 Task: Open Card Employee Turn in Board Employee Benefits Optimization to Workspace Application Development and add a team member Softage.3@softage.net, a label Blue, a checklist Grassroots Organizing, an attachment from your computer, a color Blue and finally, add a card description 'Plan and execute company team-building conference with guest speakers' and a comment 'Given the potential risks associated with this task, let us ensure that we have a solid risk management plan in place.'. Add a start date 'Jan 07, 1900' with a due date 'Jan 14, 1900'
Action: Mouse moved to (30, 294)
Screenshot: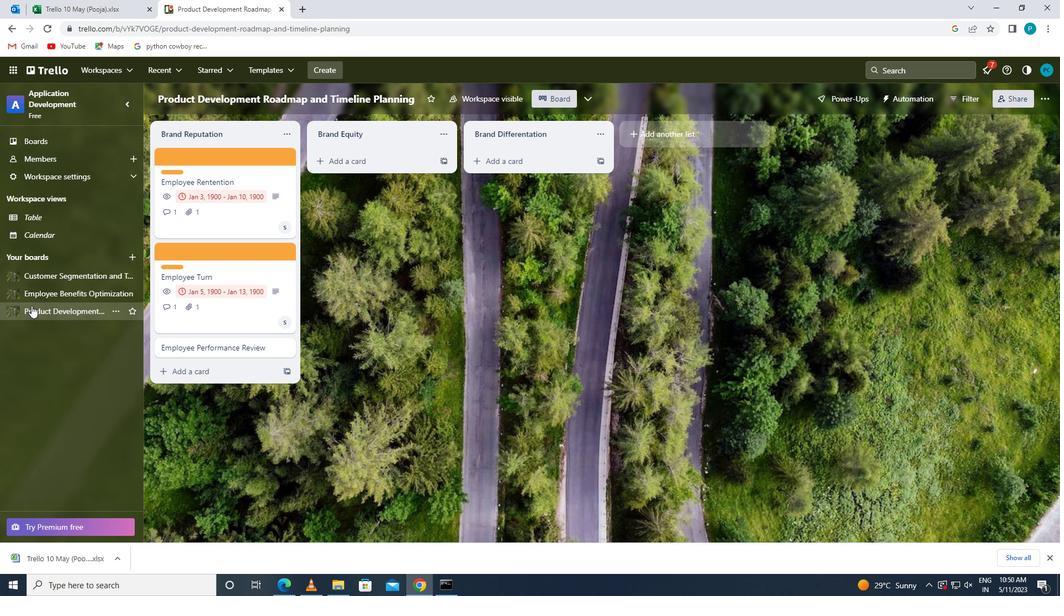 
Action: Mouse pressed left at (30, 294)
Screenshot: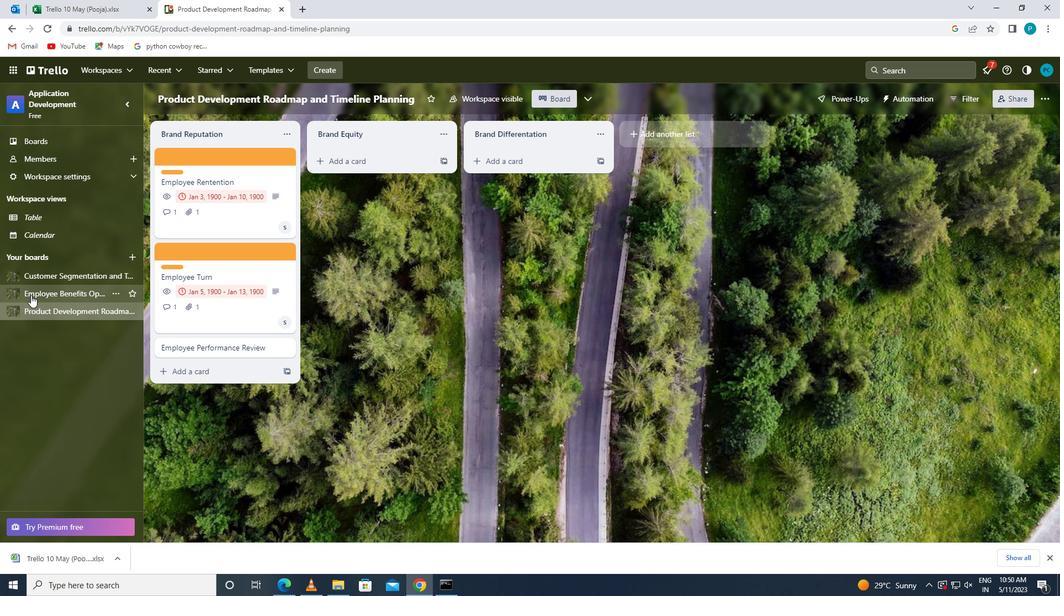 
Action: Mouse moved to (230, 346)
Screenshot: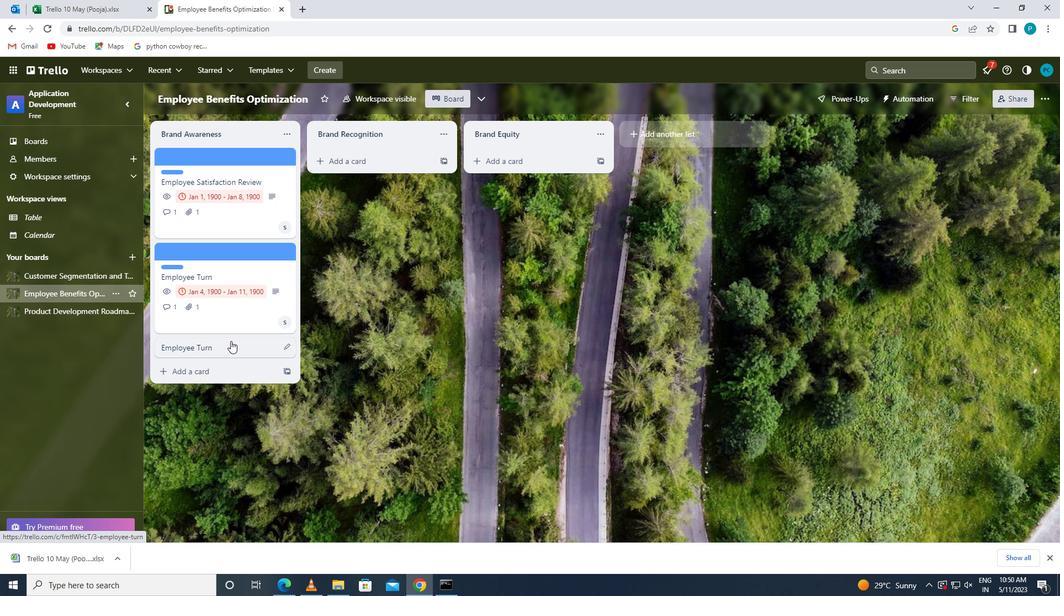 
Action: Mouse pressed left at (230, 346)
Screenshot: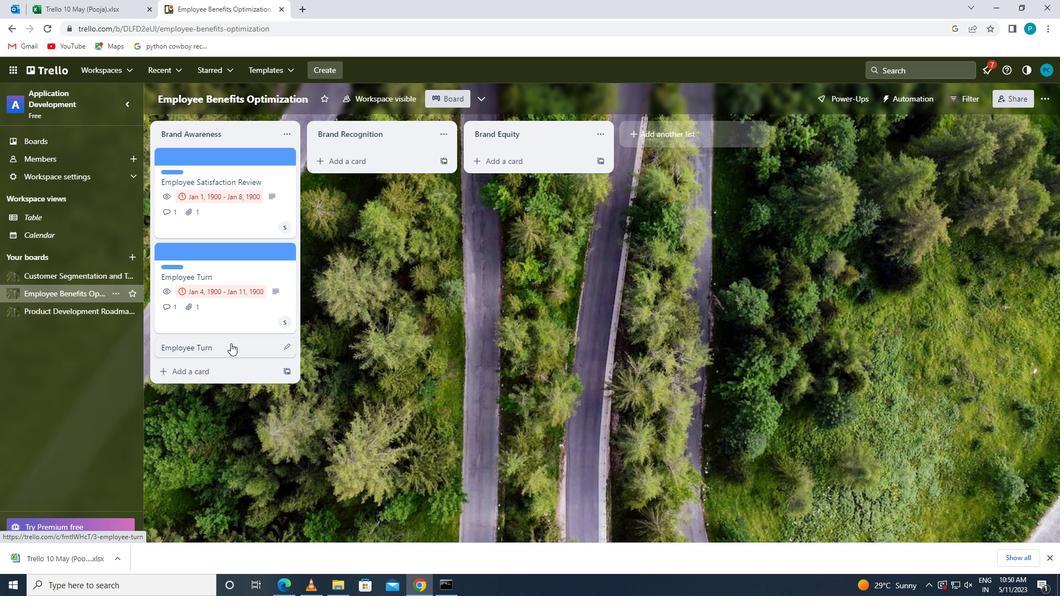 
Action: Mouse moved to (657, 191)
Screenshot: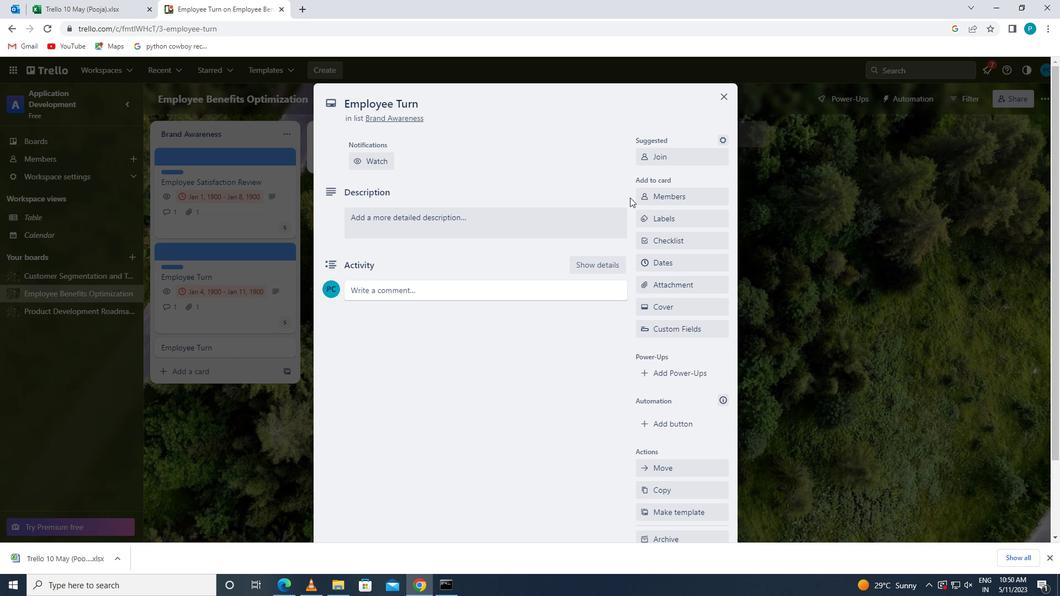 
Action: Mouse pressed left at (657, 191)
Screenshot: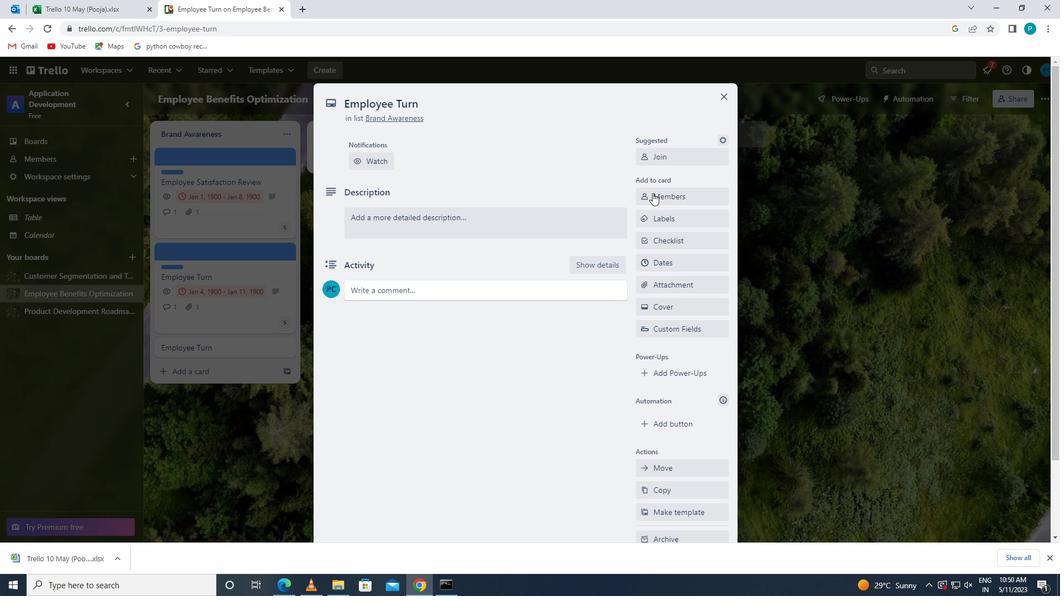
Action: Mouse moved to (653, 222)
Screenshot: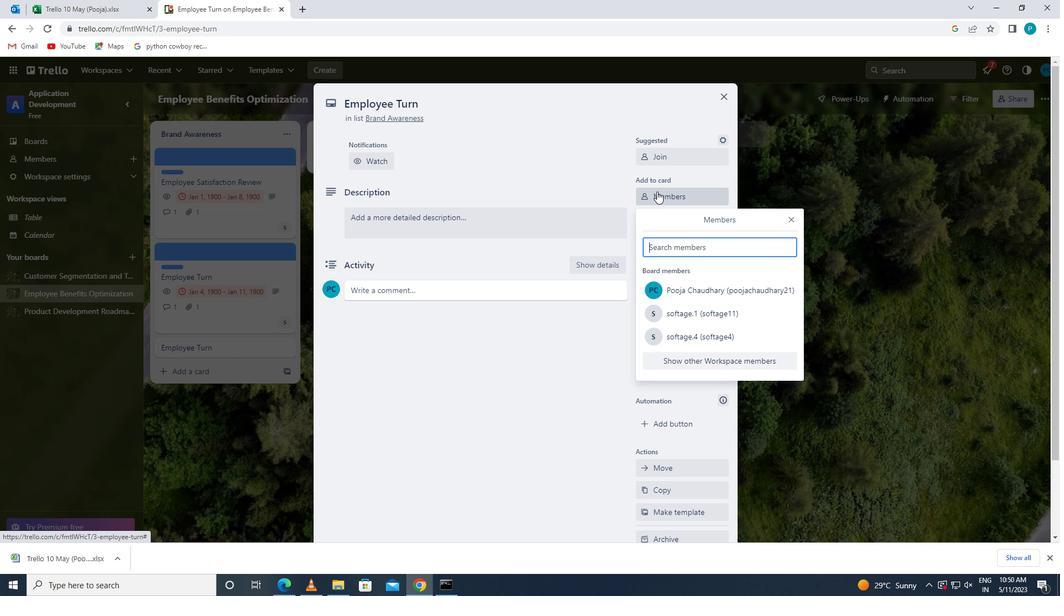 
Action: Key pressed <Key.caps_lock>s<Key.caps_lock>
Screenshot: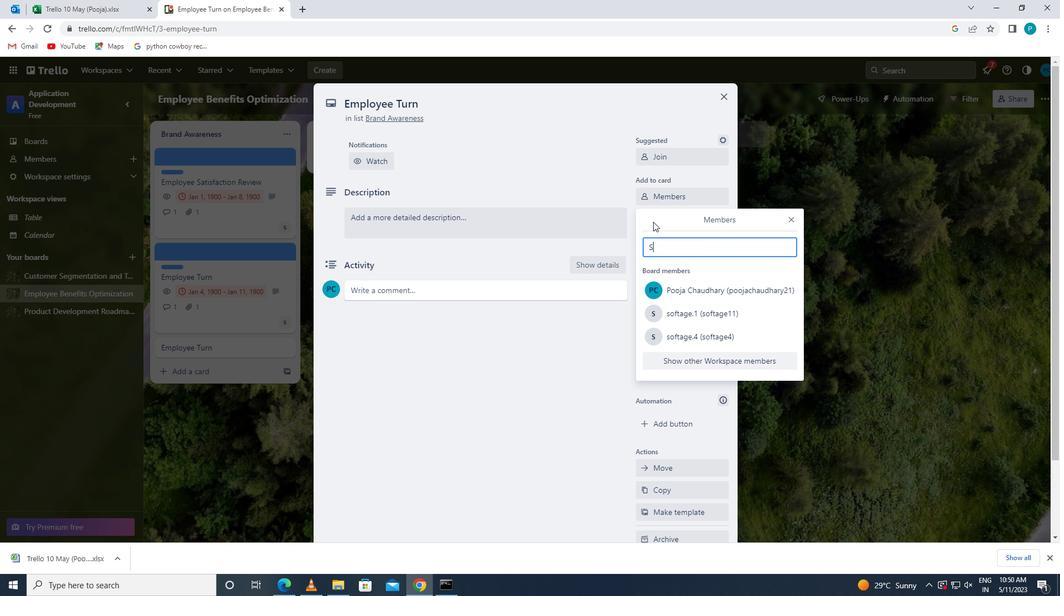 
Action: Mouse moved to (705, 383)
Screenshot: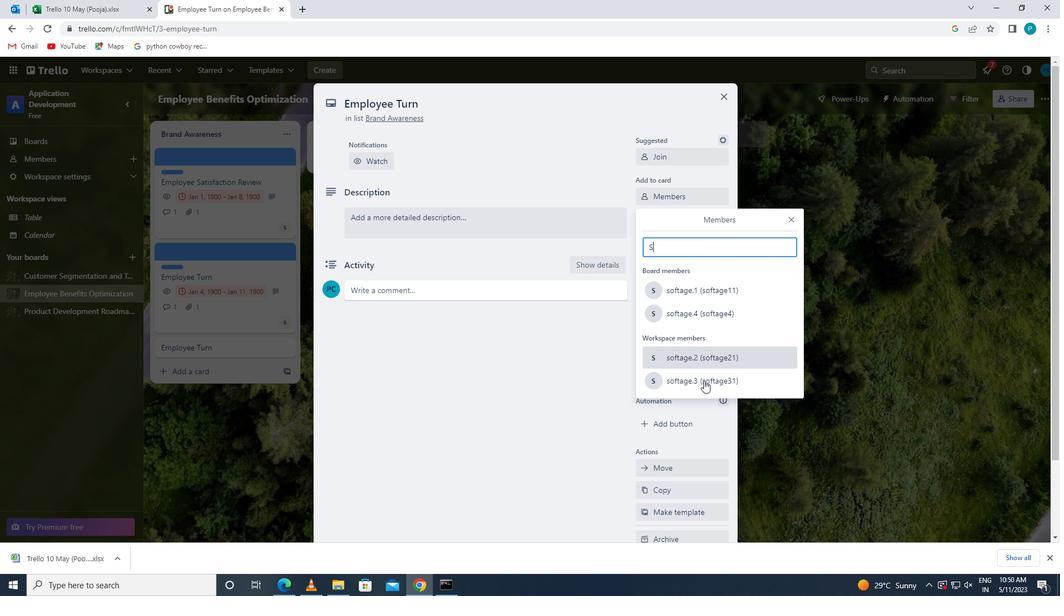 
Action: Mouse pressed left at (705, 383)
Screenshot: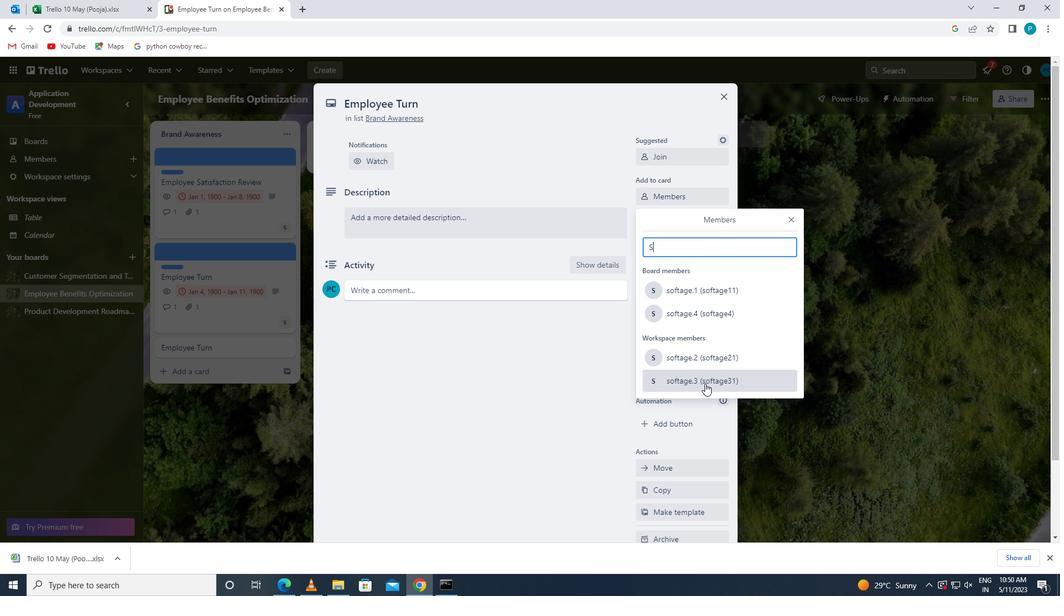 
Action: Mouse moved to (788, 218)
Screenshot: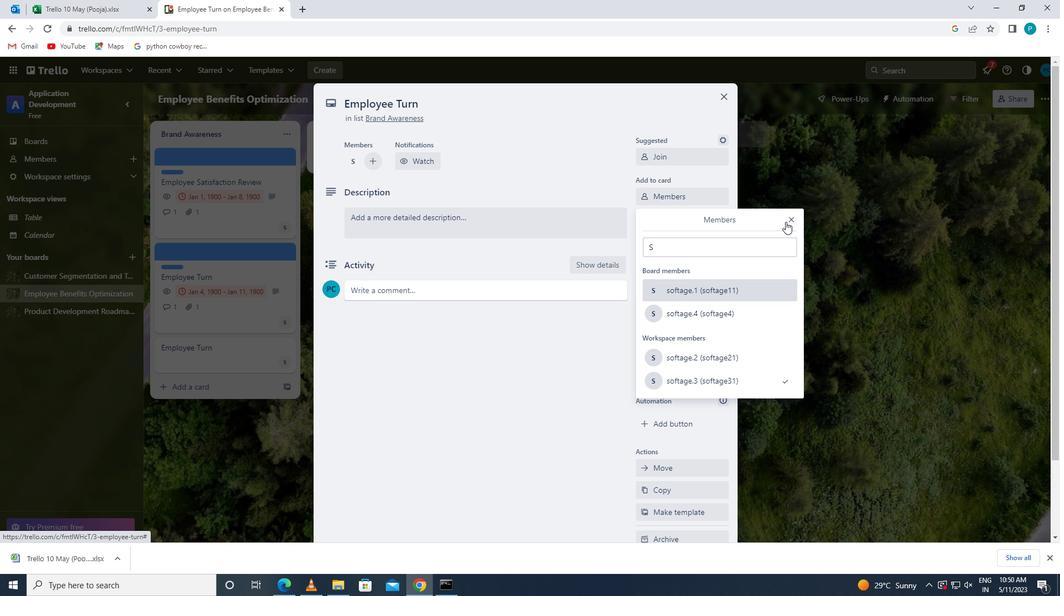 
Action: Mouse pressed left at (788, 218)
Screenshot: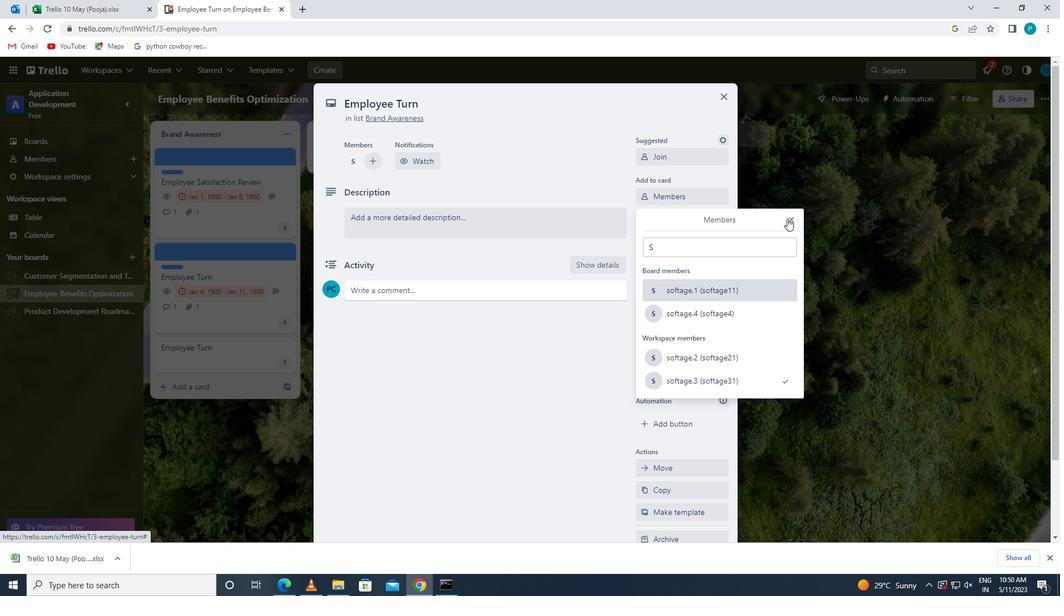 
Action: Mouse moved to (716, 217)
Screenshot: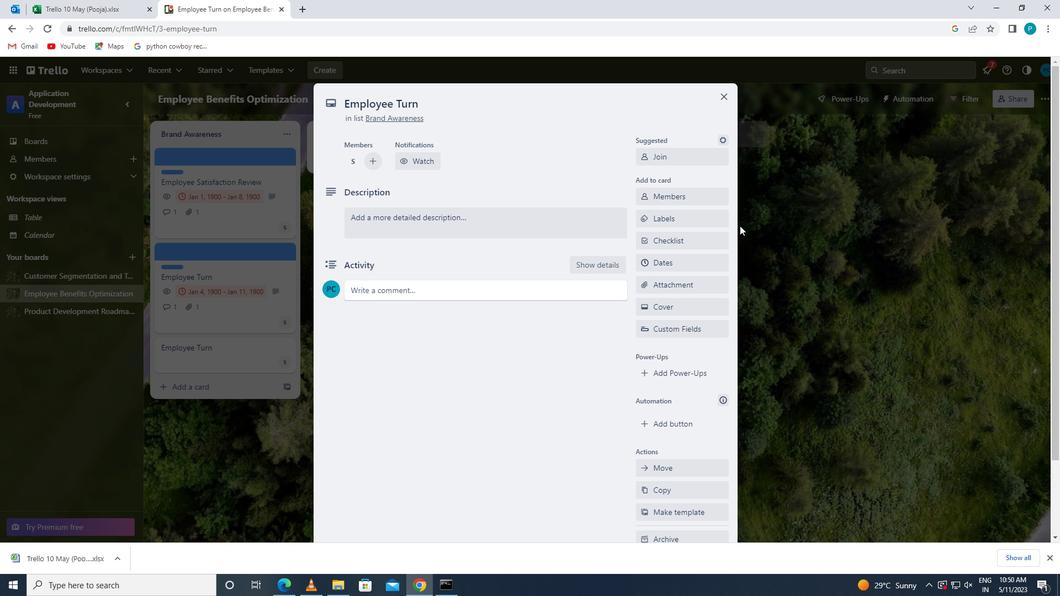 
Action: Mouse pressed left at (716, 217)
Screenshot: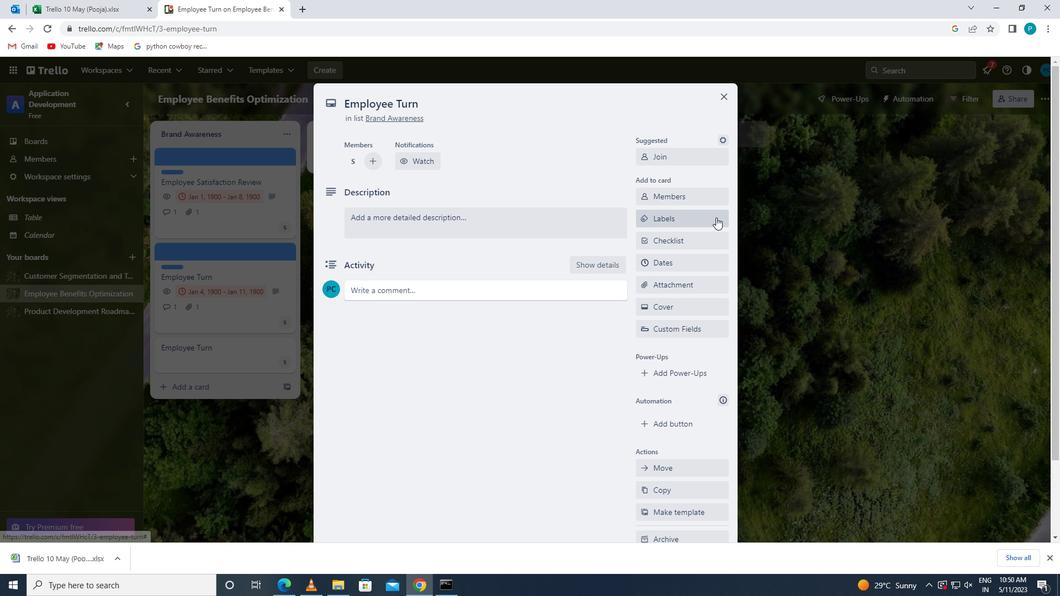 
Action: Mouse moved to (730, 433)
Screenshot: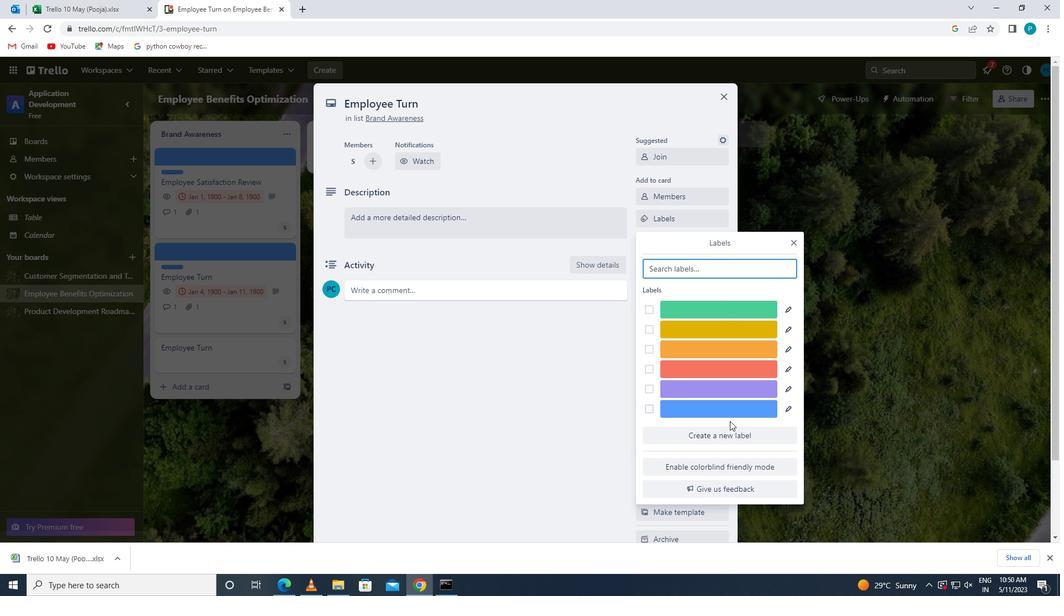 
Action: Mouse pressed left at (730, 433)
Screenshot: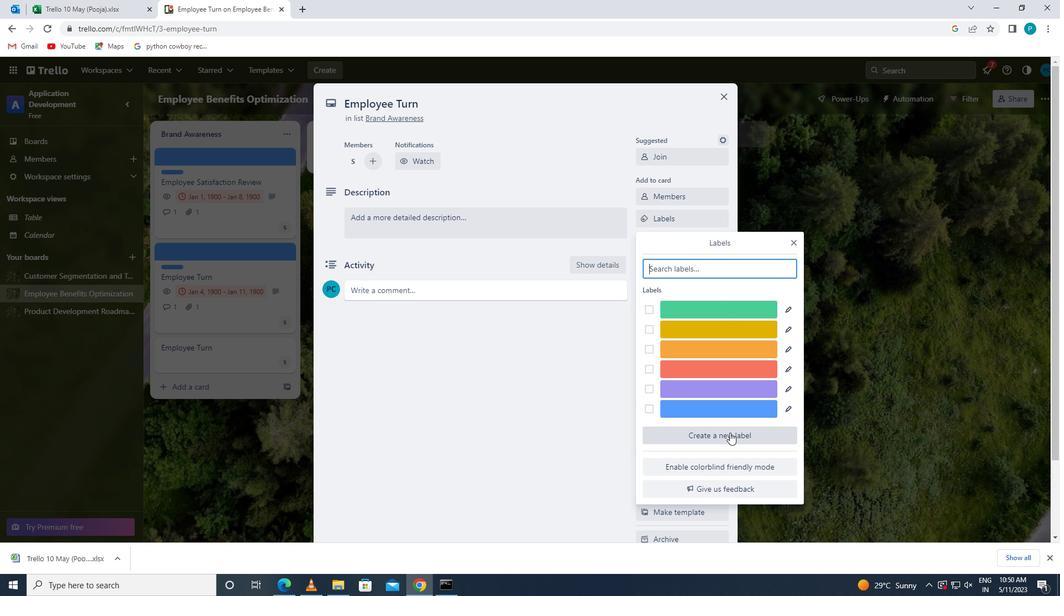 
Action: Mouse moved to (658, 313)
Screenshot: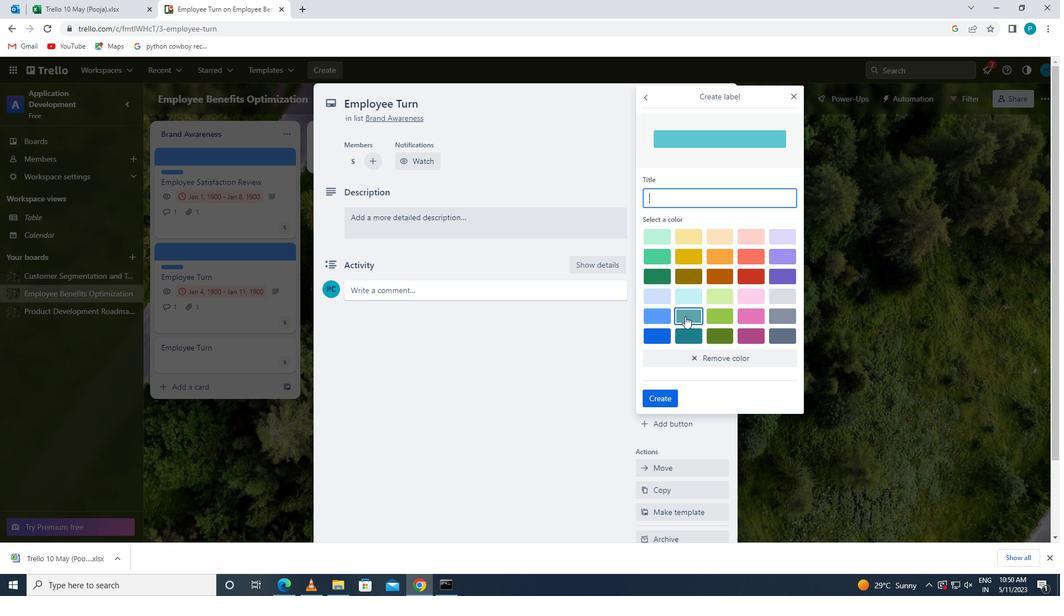 
Action: Mouse pressed left at (658, 313)
Screenshot: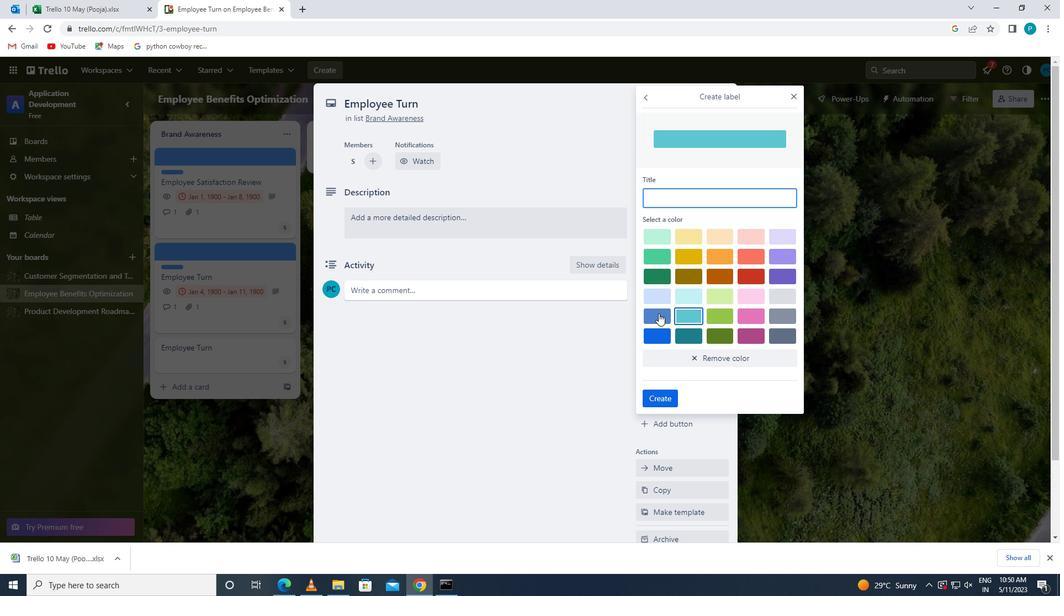 
Action: Mouse moved to (672, 396)
Screenshot: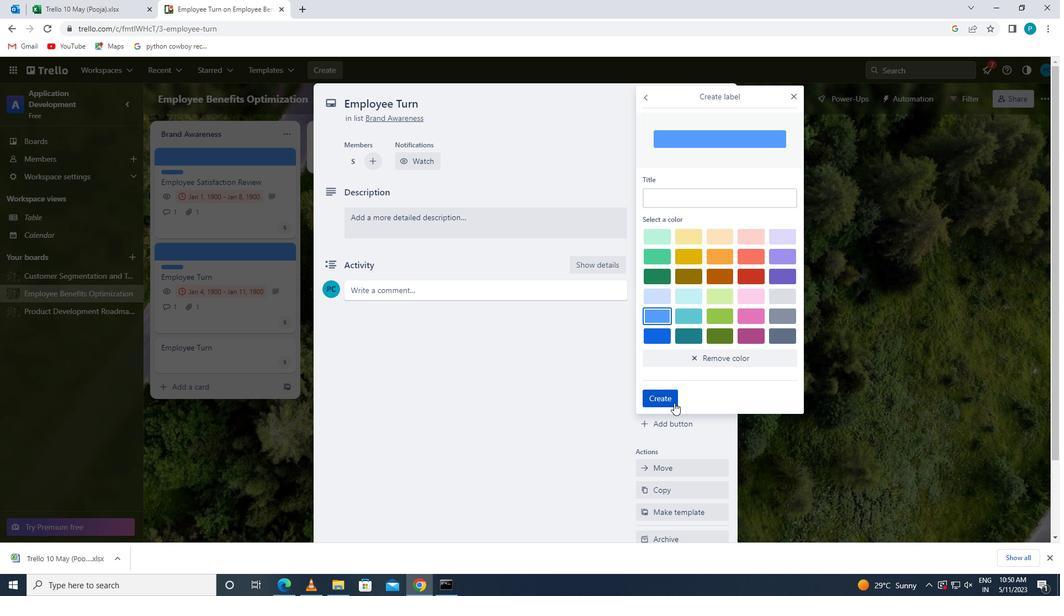 
Action: Mouse pressed left at (672, 396)
Screenshot: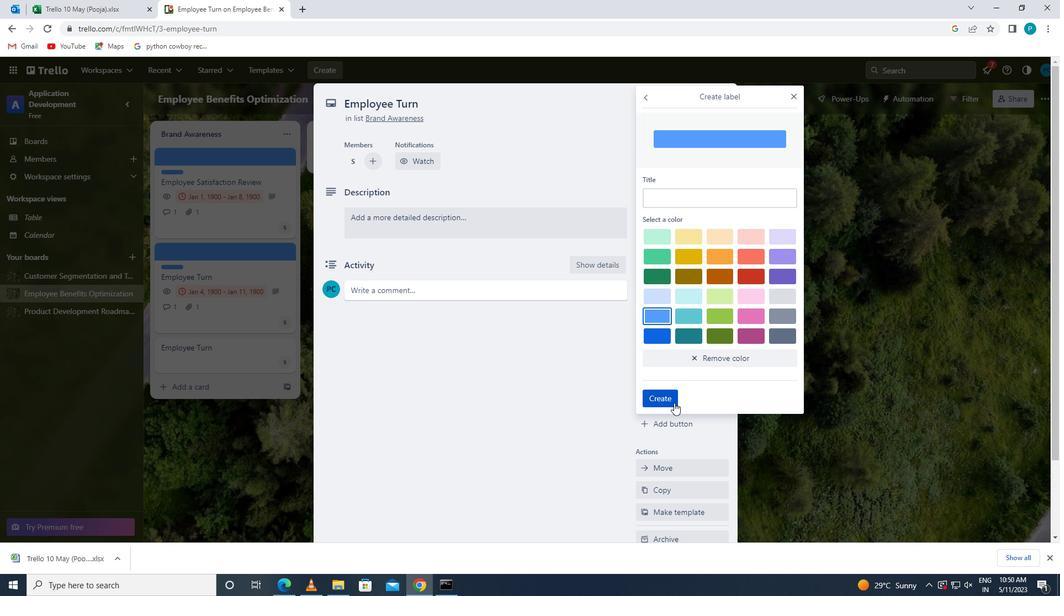
Action: Mouse moved to (793, 243)
Screenshot: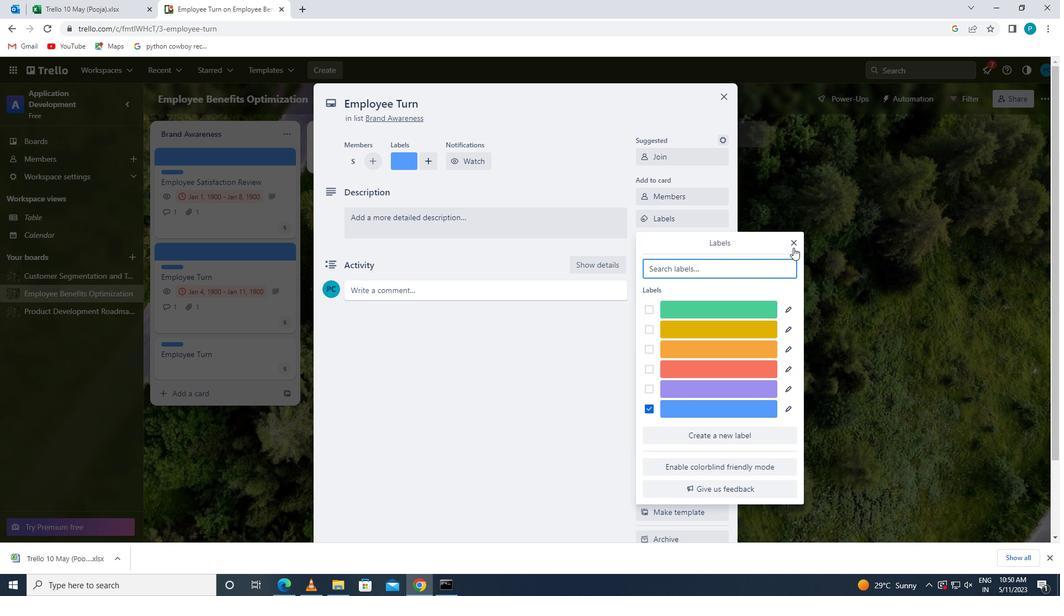 
Action: Mouse pressed left at (793, 243)
Screenshot: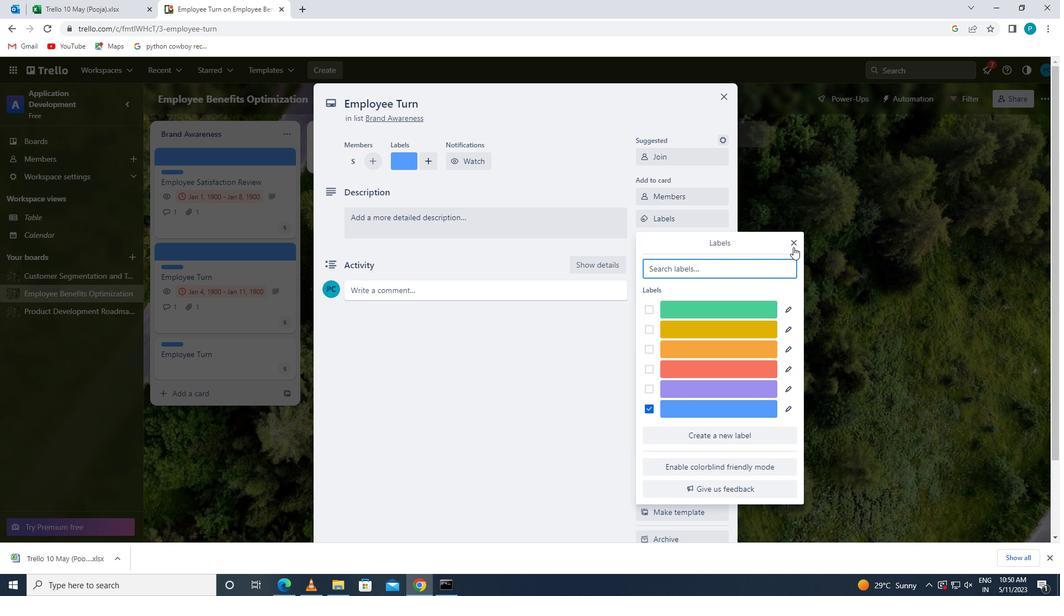 
Action: Mouse moved to (683, 250)
Screenshot: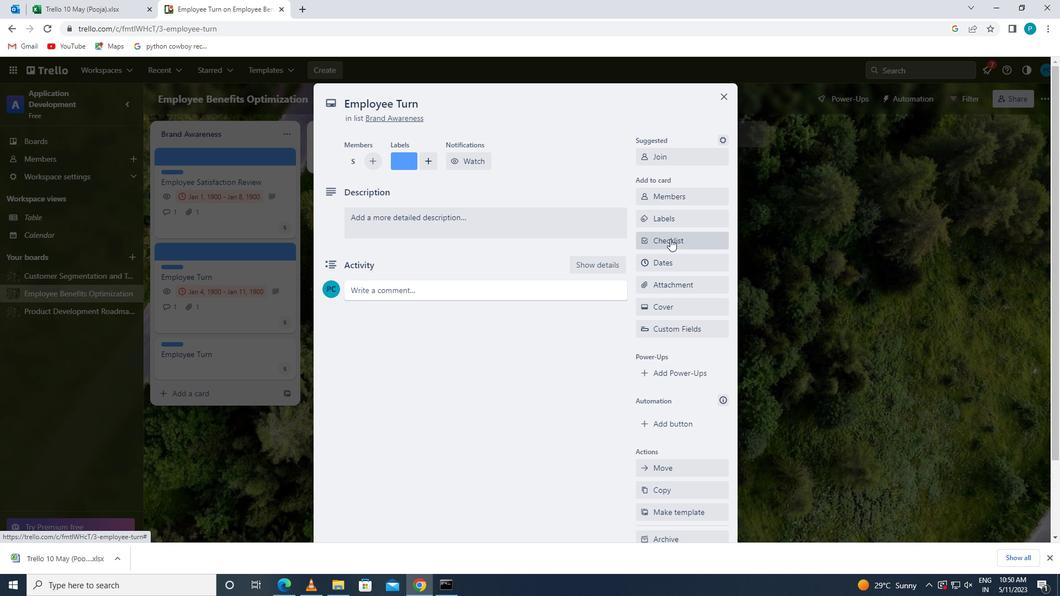 
Action: Mouse pressed left at (683, 250)
Screenshot: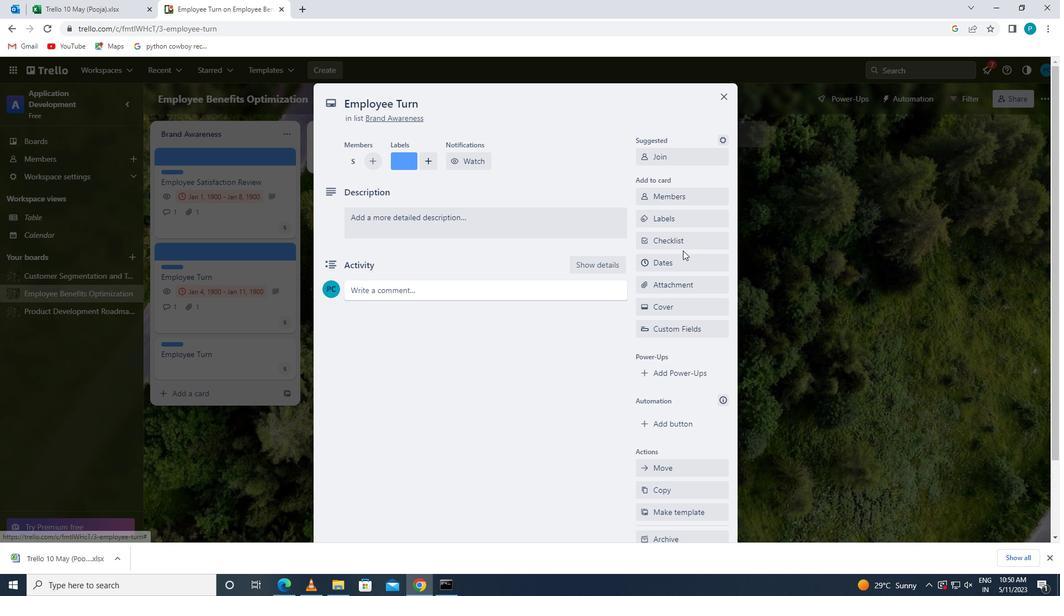
Action: Mouse moved to (683, 249)
Screenshot: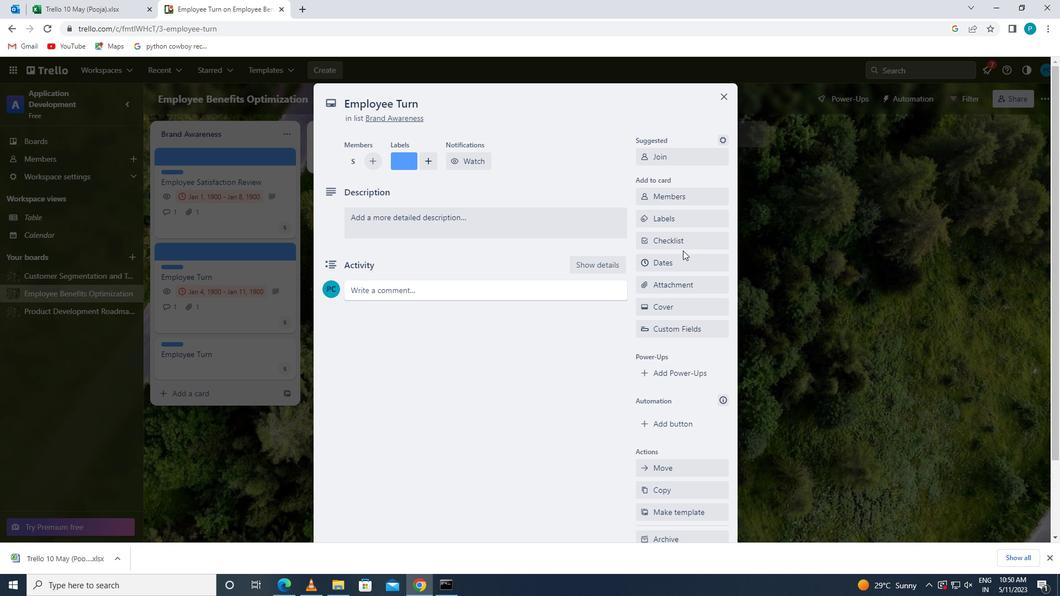 
Action: Mouse pressed left at (683, 249)
Screenshot: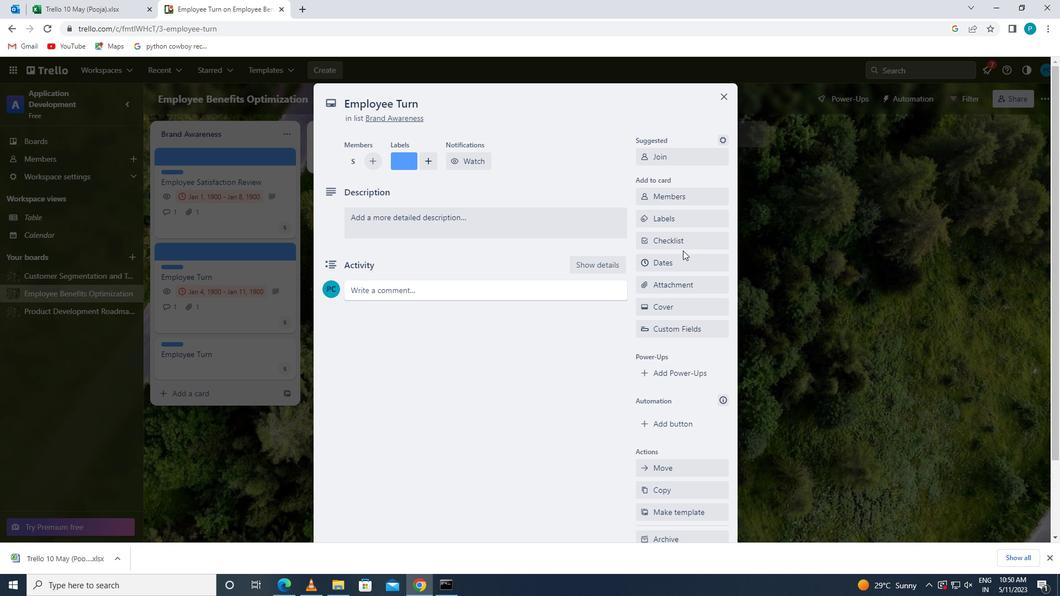 
Action: Key pressed g
Screenshot: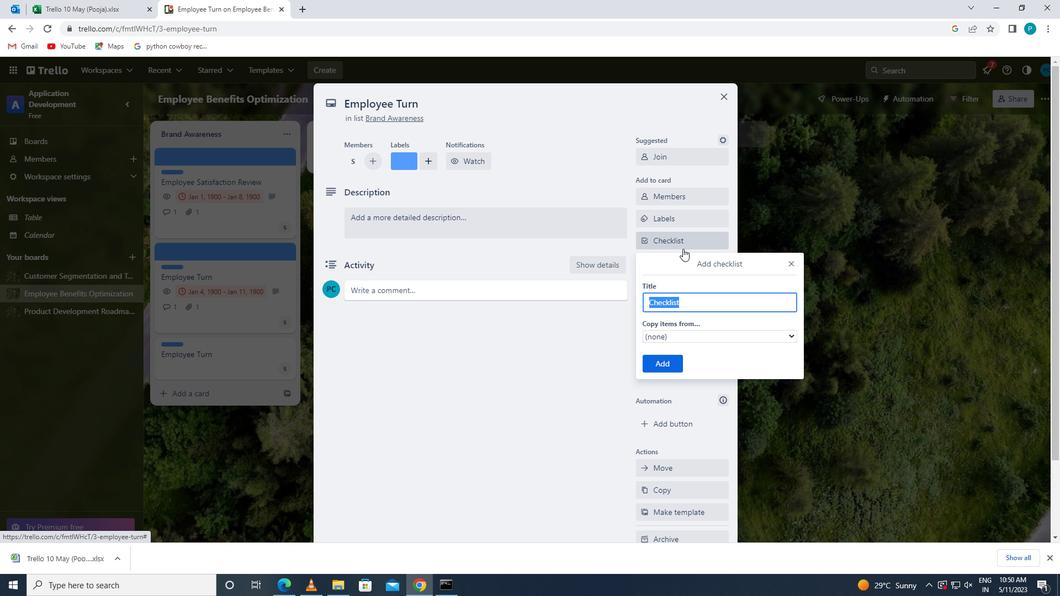 
Action: Mouse moved to (752, 330)
Screenshot: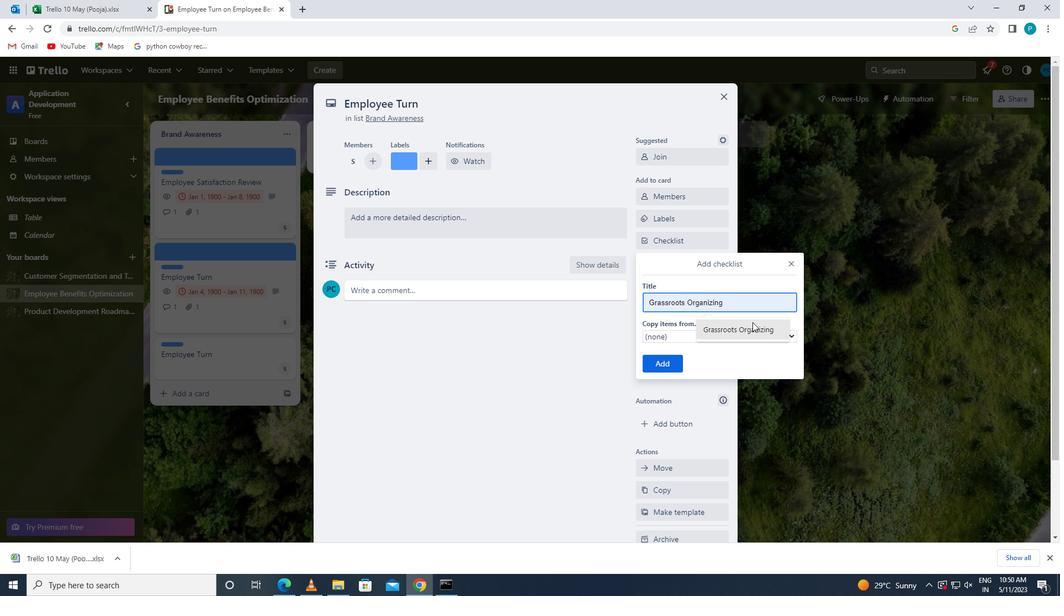
Action: Mouse pressed left at (752, 330)
Screenshot: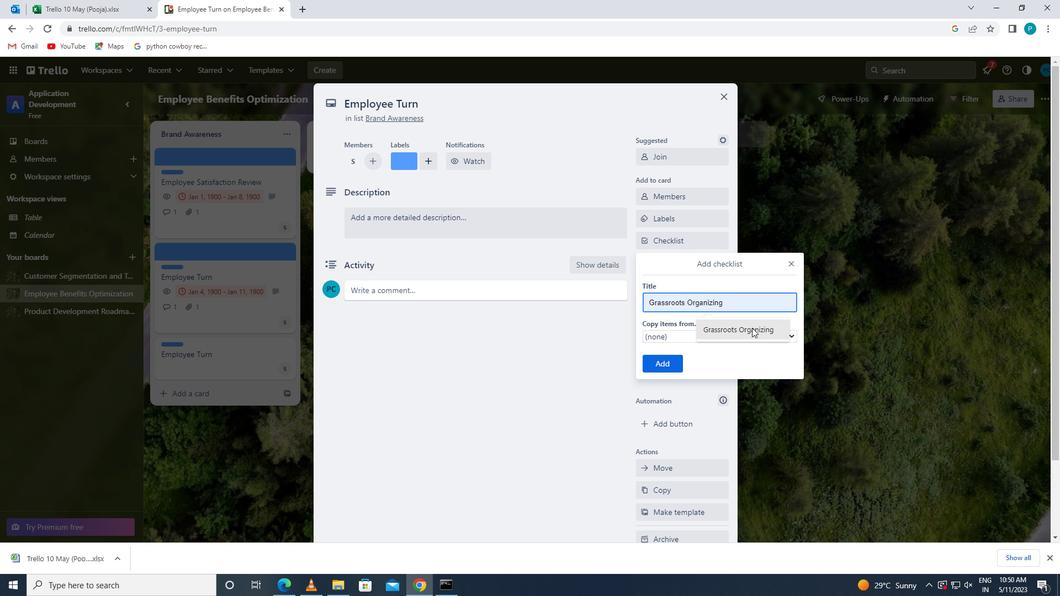 
Action: Mouse moved to (673, 361)
Screenshot: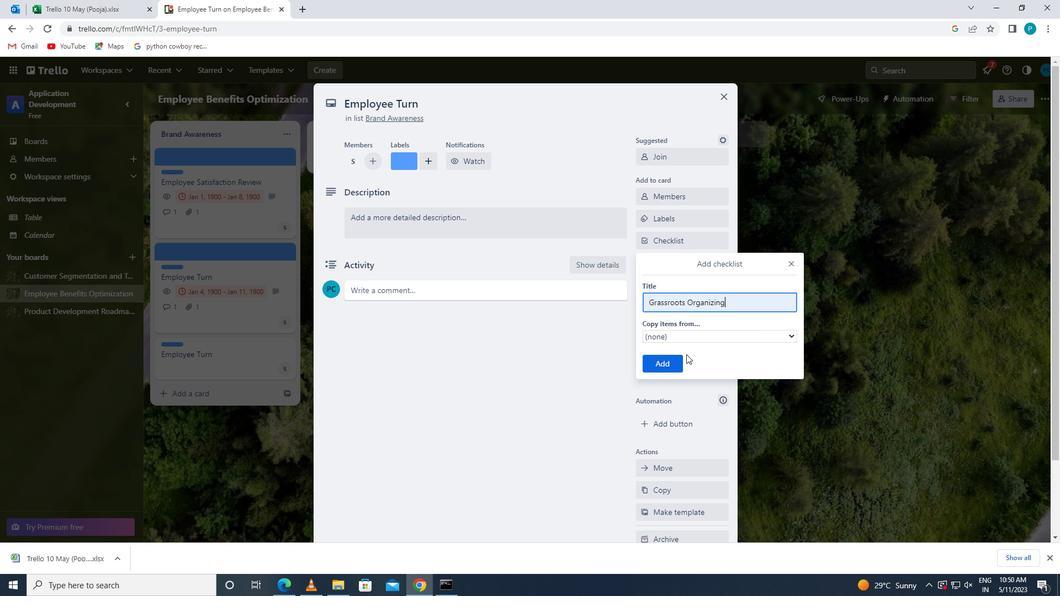 
Action: Mouse pressed left at (673, 361)
Screenshot: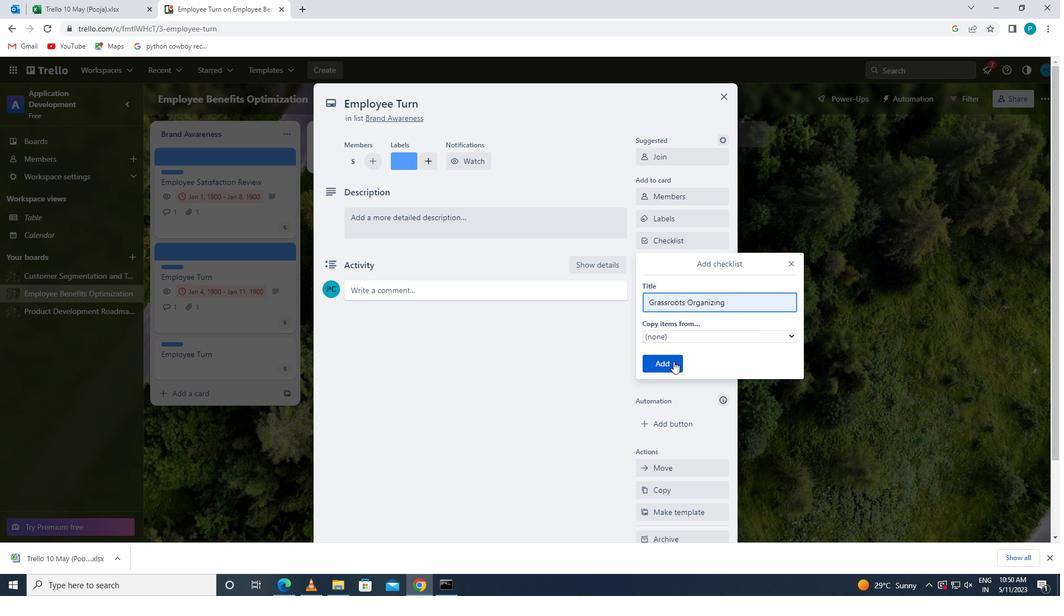 
Action: Mouse moved to (692, 290)
Screenshot: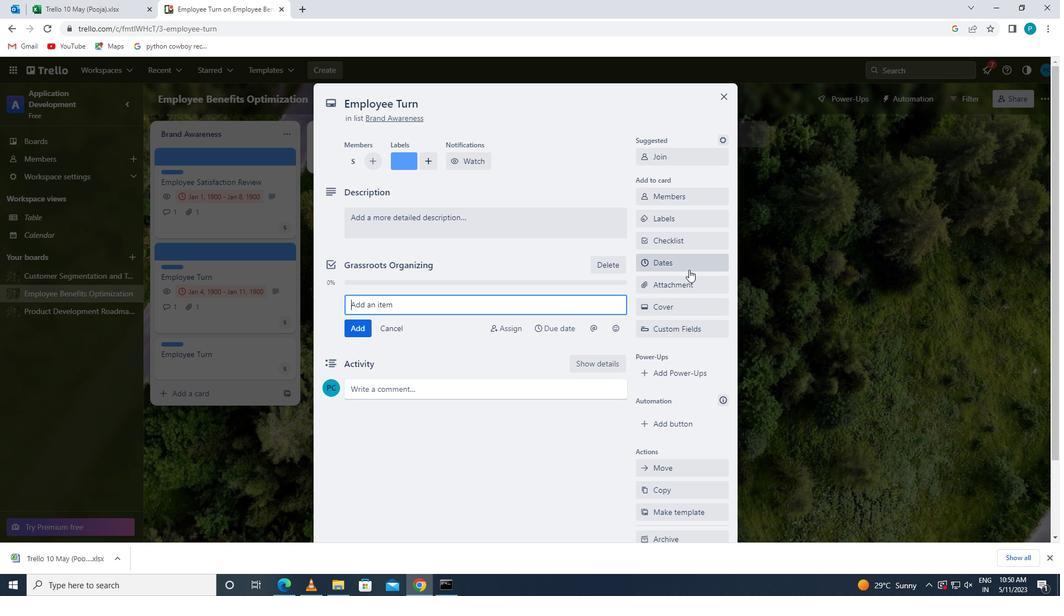 
Action: Mouse pressed left at (692, 290)
Screenshot: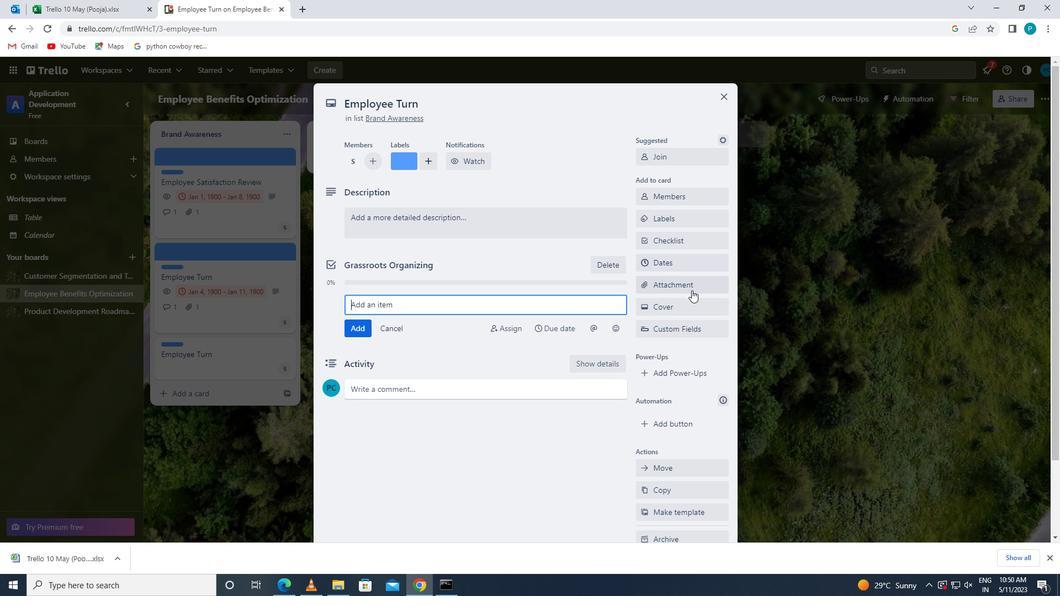 
Action: Mouse moved to (657, 335)
Screenshot: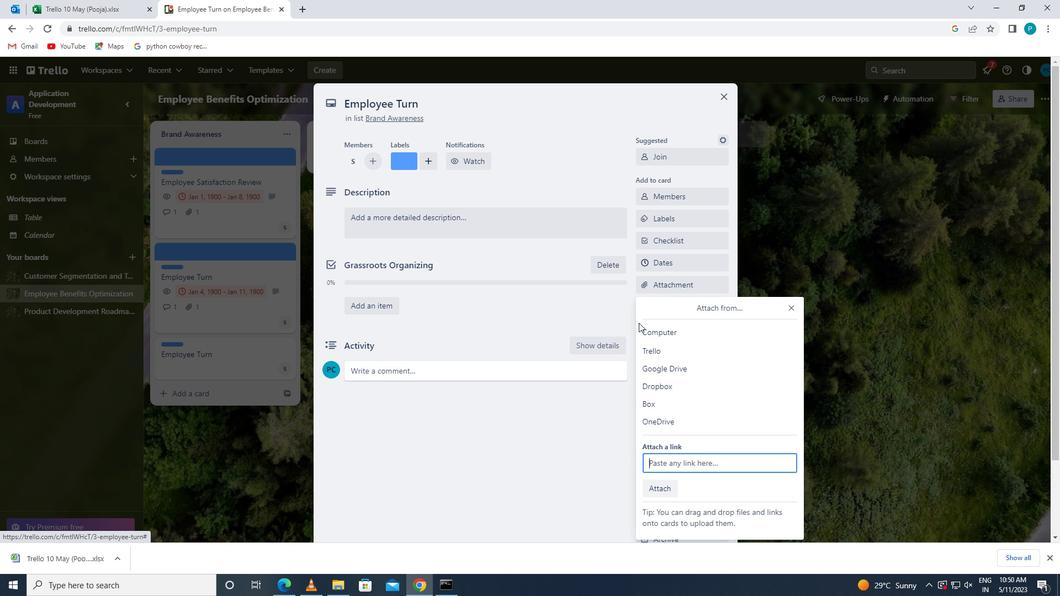 
Action: Mouse pressed left at (657, 335)
Screenshot: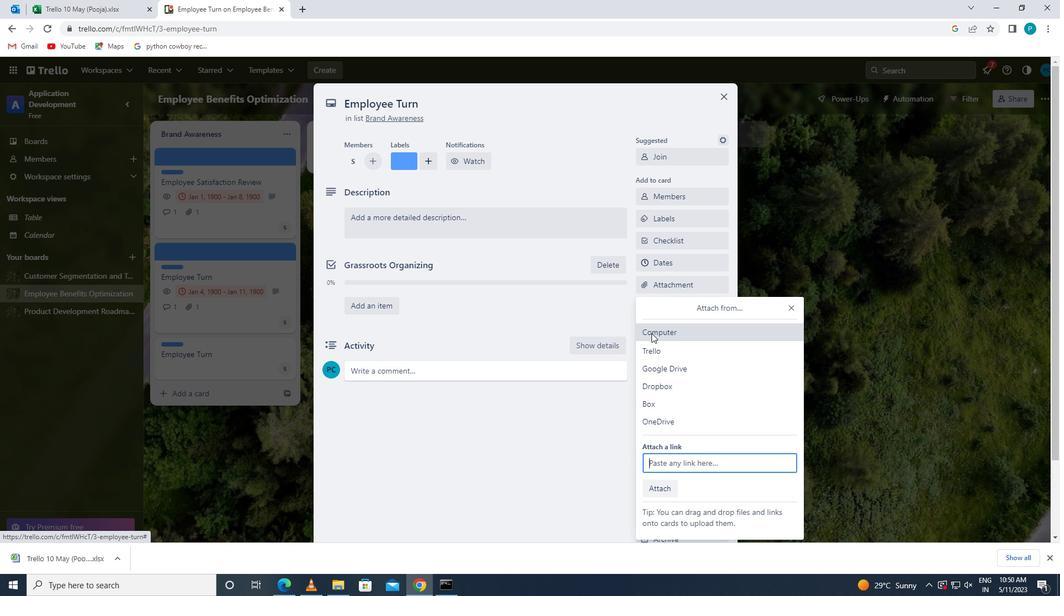 
Action: Mouse moved to (187, 79)
Screenshot: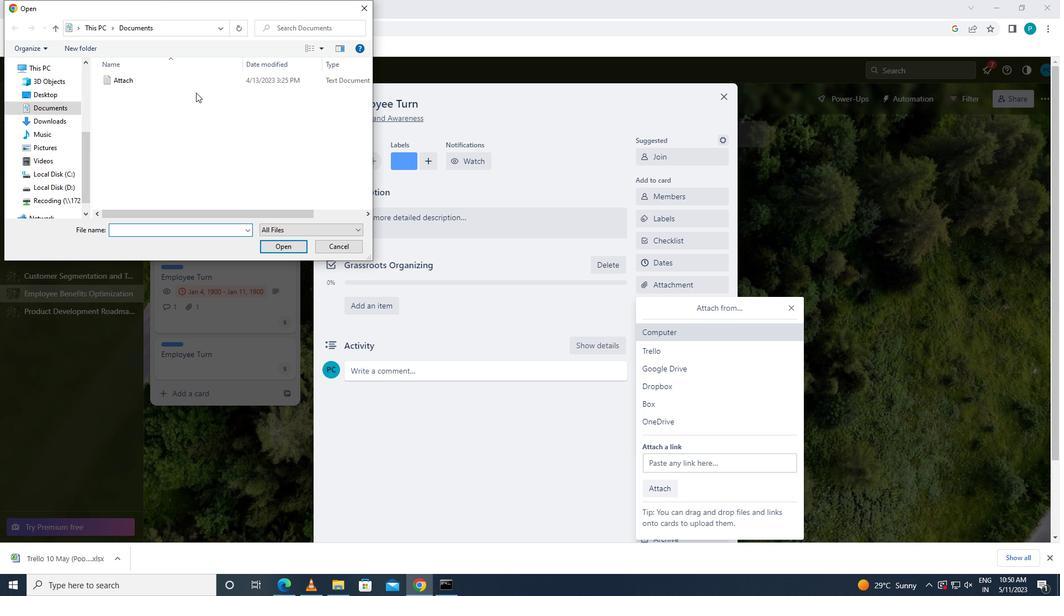 
Action: Mouse pressed left at (187, 79)
Screenshot: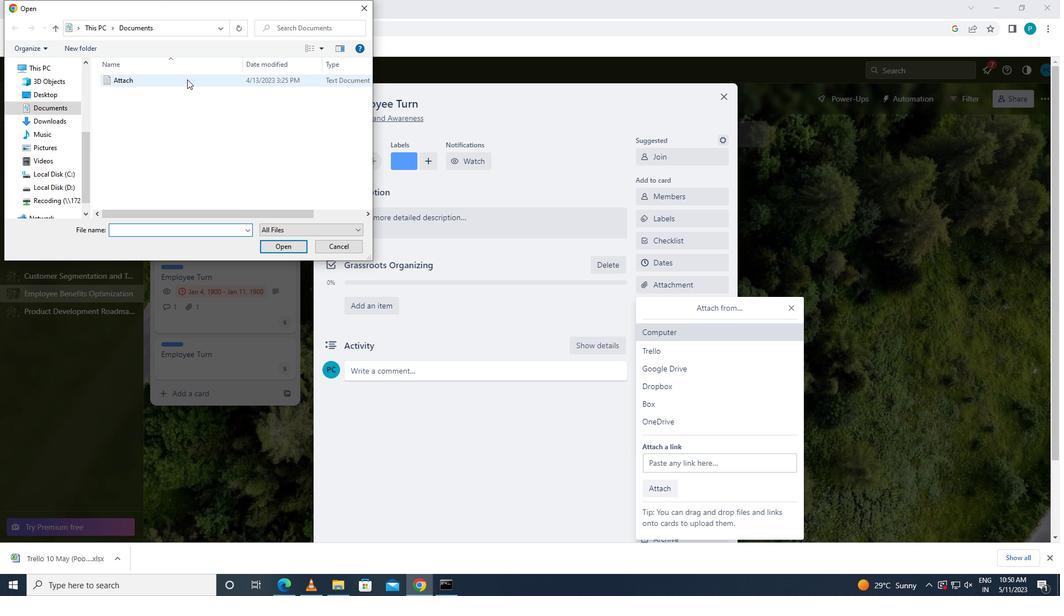 
Action: Mouse moved to (286, 247)
Screenshot: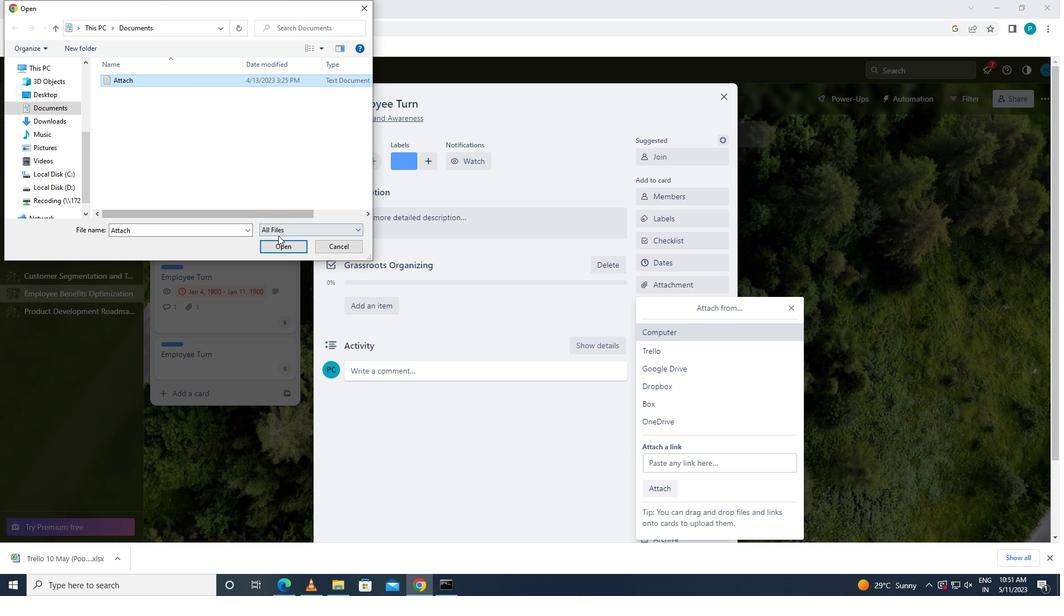 
Action: Mouse pressed left at (286, 247)
Screenshot: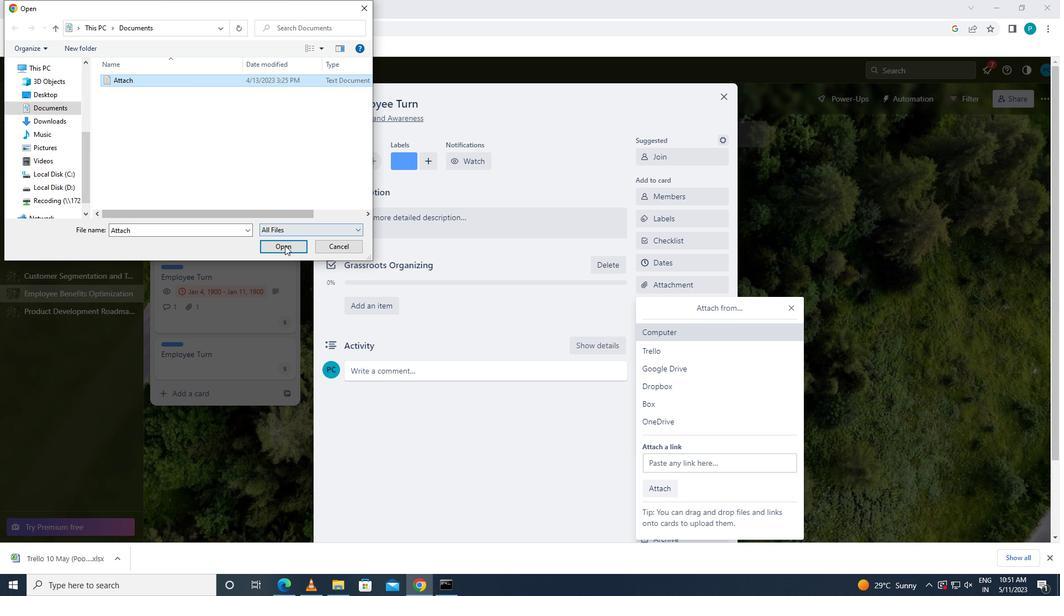 
Action: Mouse moved to (679, 297)
Screenshot: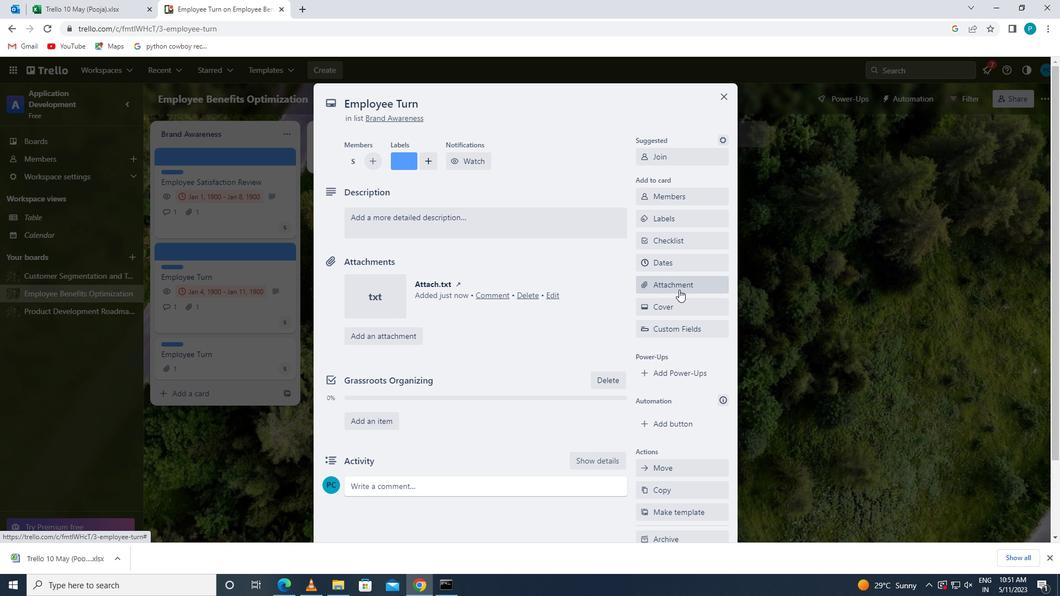 
Action: Mouse pressed left at (679, 297)
Screenshot: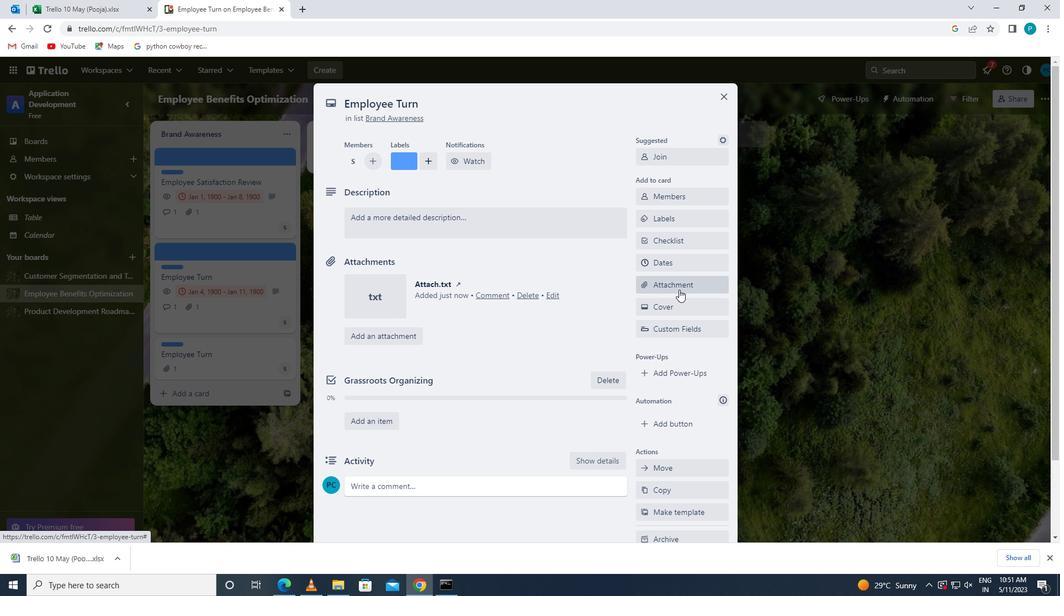 
Action: Mouse moved to (682, 307)
Screenshot: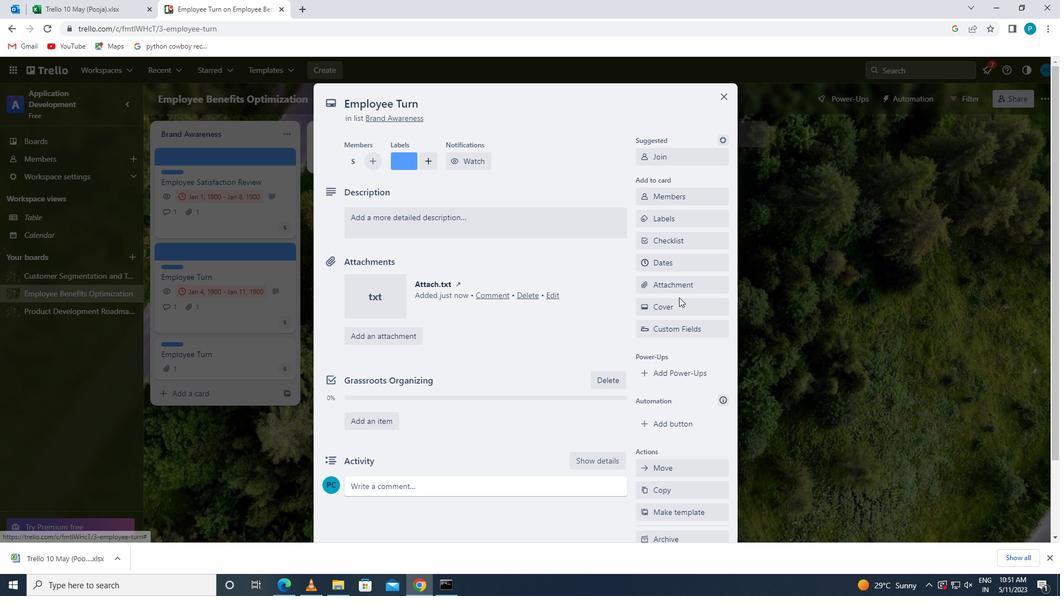 
Action: Mouse pressed left at (682, 307)
Screenshot: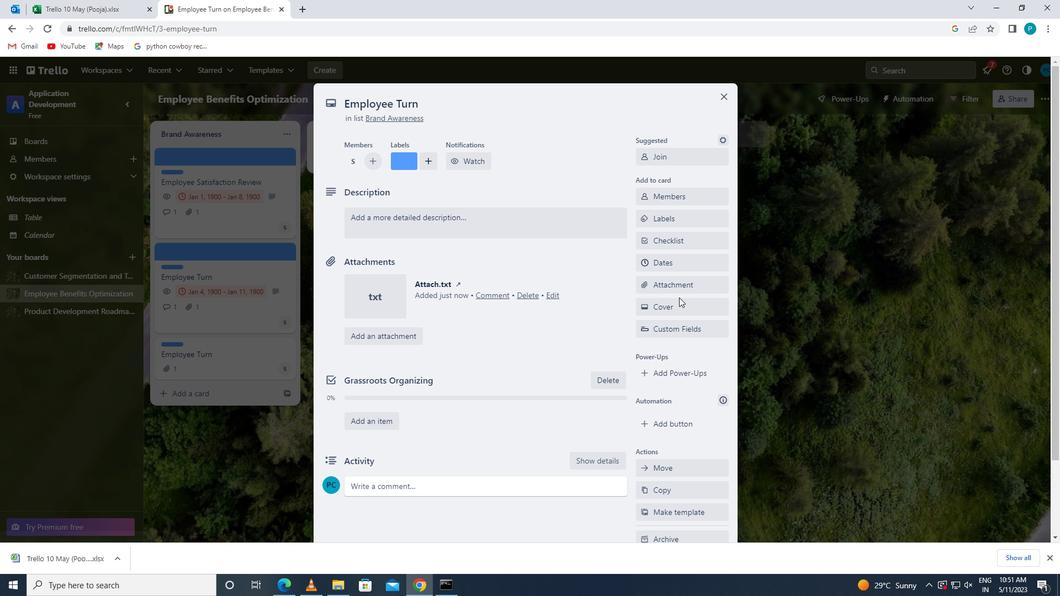 
Action: Mouse moved to (658, 339)
Screenshot: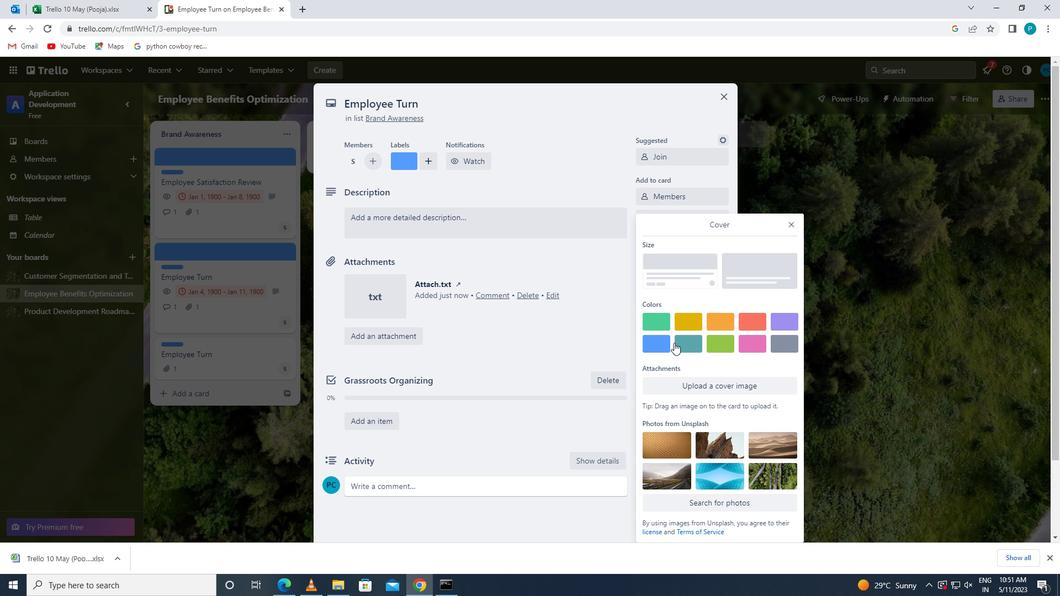 
Action: Mouse pressed left at (658, 339)
Screenshot: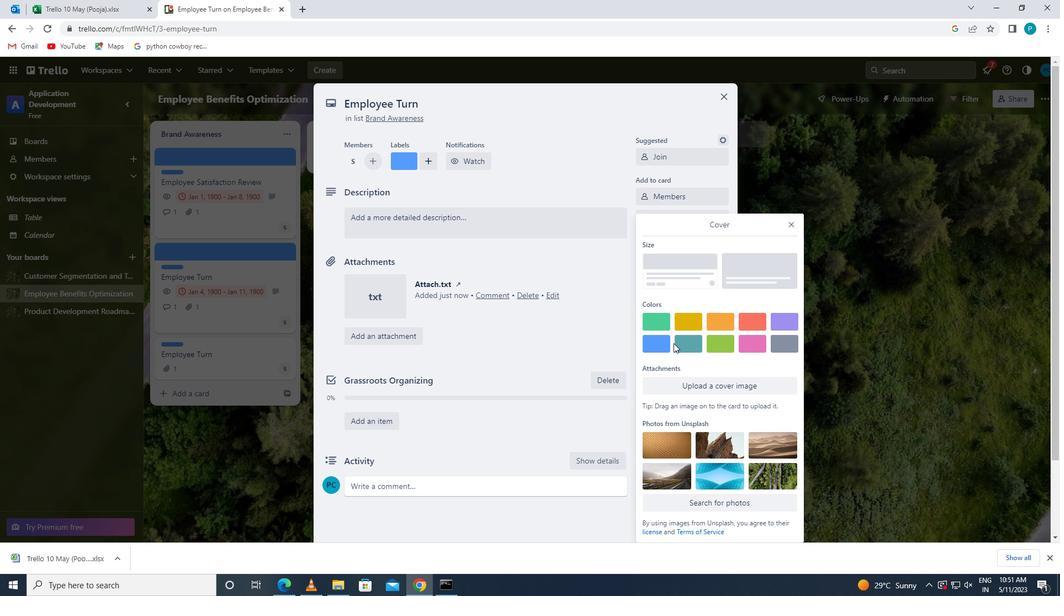 
Action: Mouse moved to (793, 204)
Screenshot: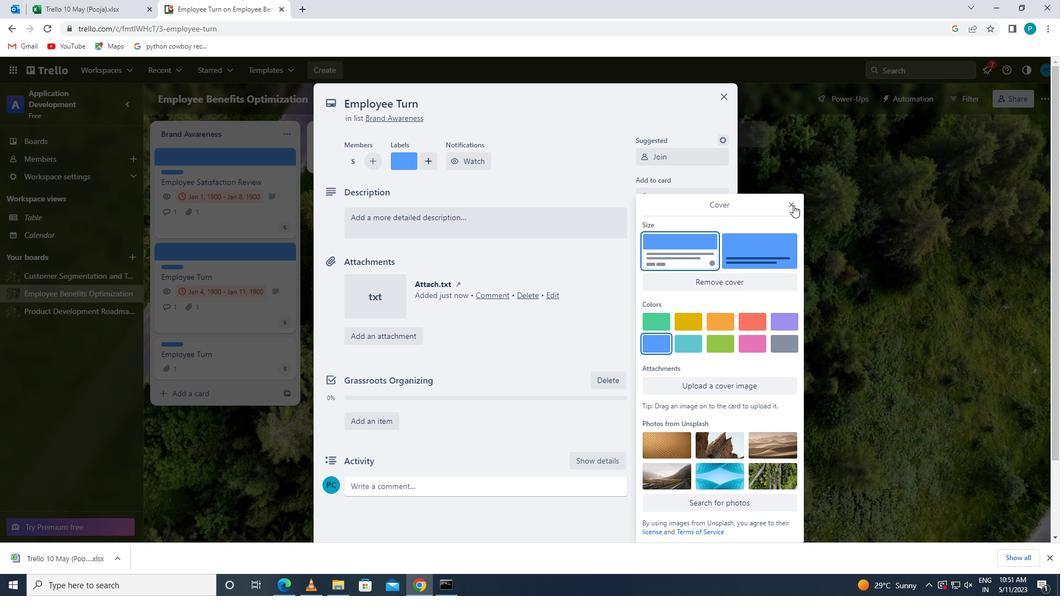 
Action: Mouse pressed left at (793, 204)
Screenshot: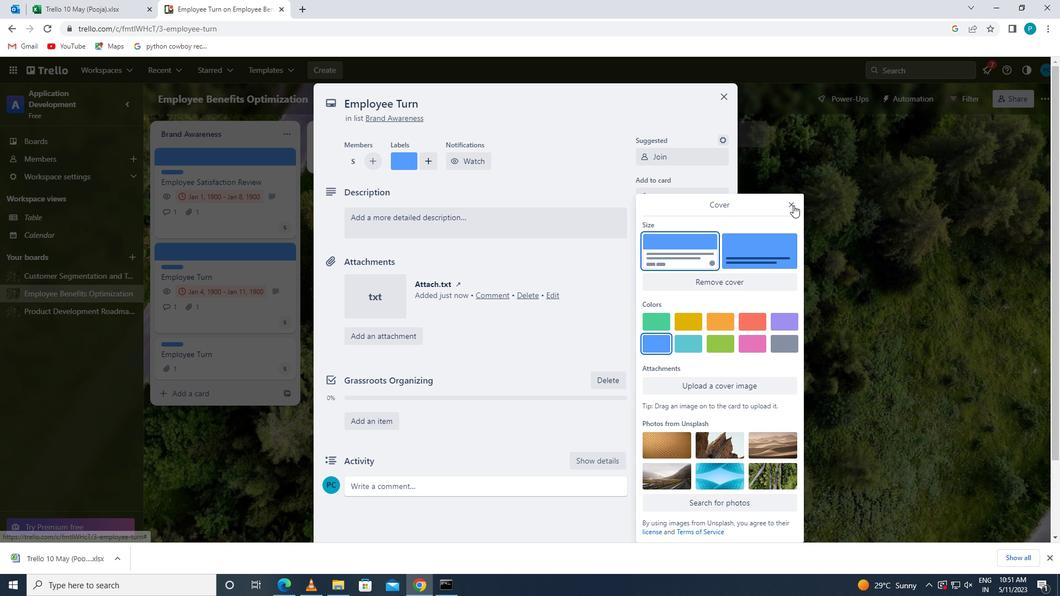 
Action: Mouse moved to (505, 281)
Screenshot: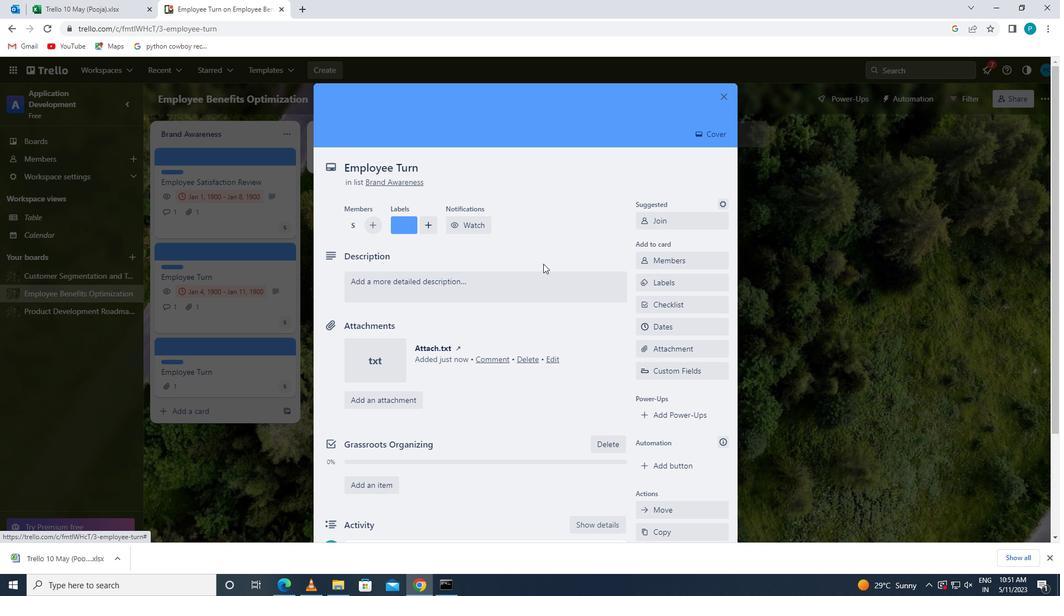 
Action: Mouse pressed left at (505, 281)
Screenshot: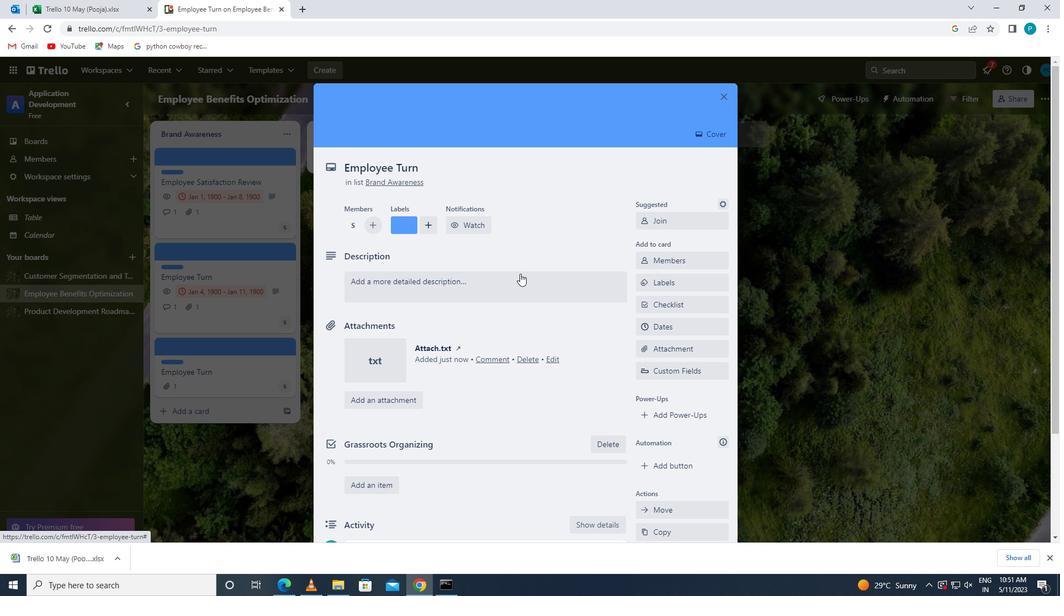 
Action: Key pressed <Key.caps_lock>p<Key.caps_lock><Key.caps_lock><Key.caps_lock>lan<Key.space>and<Key.space>execute<Key.space>company<Key.space>team-<Key.space>building<Key.space>conference<Key.space>with<Key.space>guest<Key.space>speakers<Key.space>
Screenshot: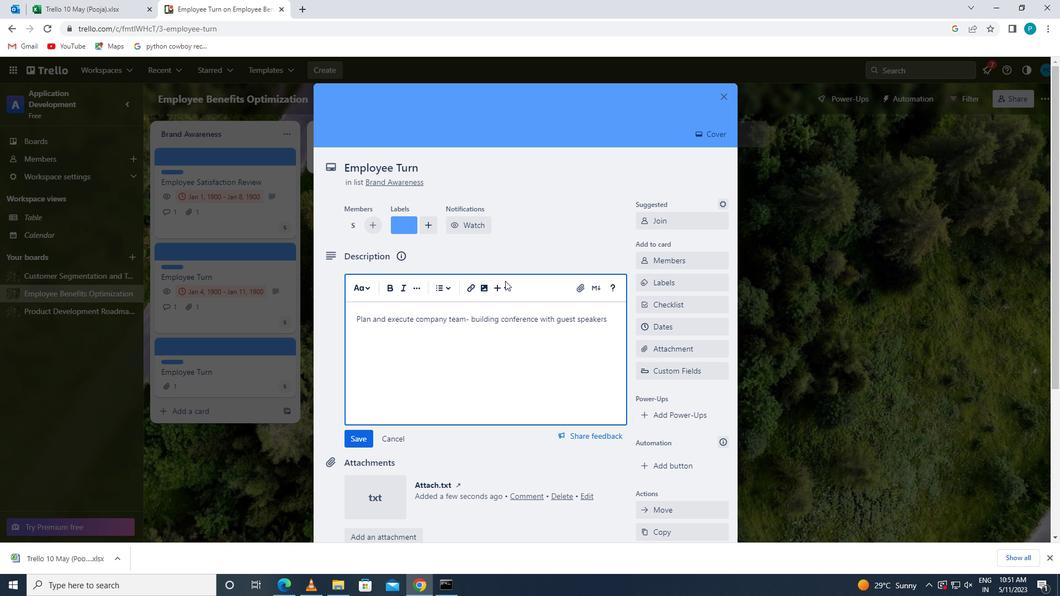 
Action: Mouse moved to (346, 442)
Screenshot: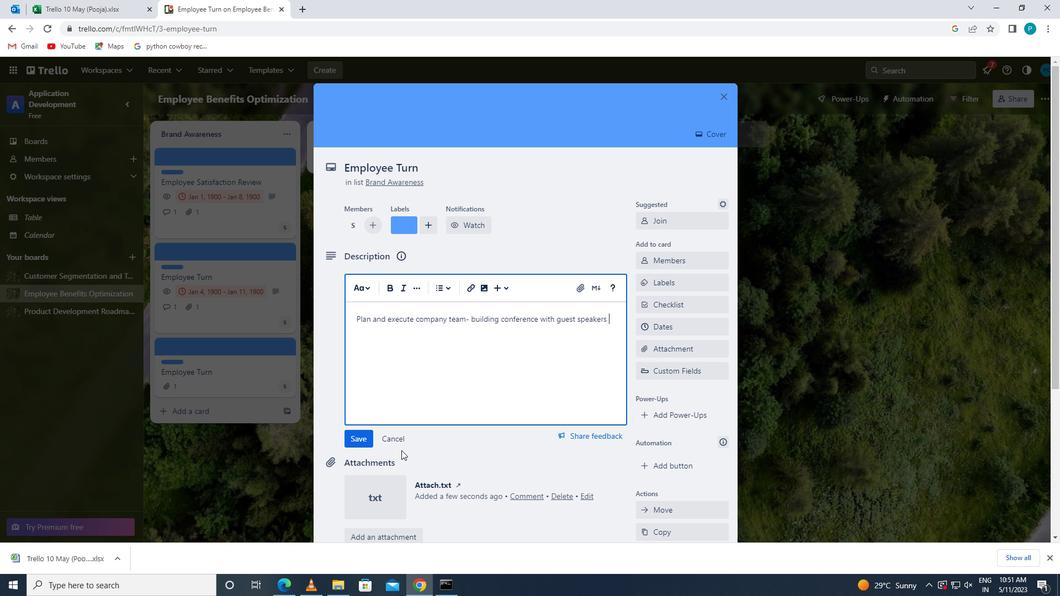 
Action: Mouse pressed left at (346, 442)
Screenshot: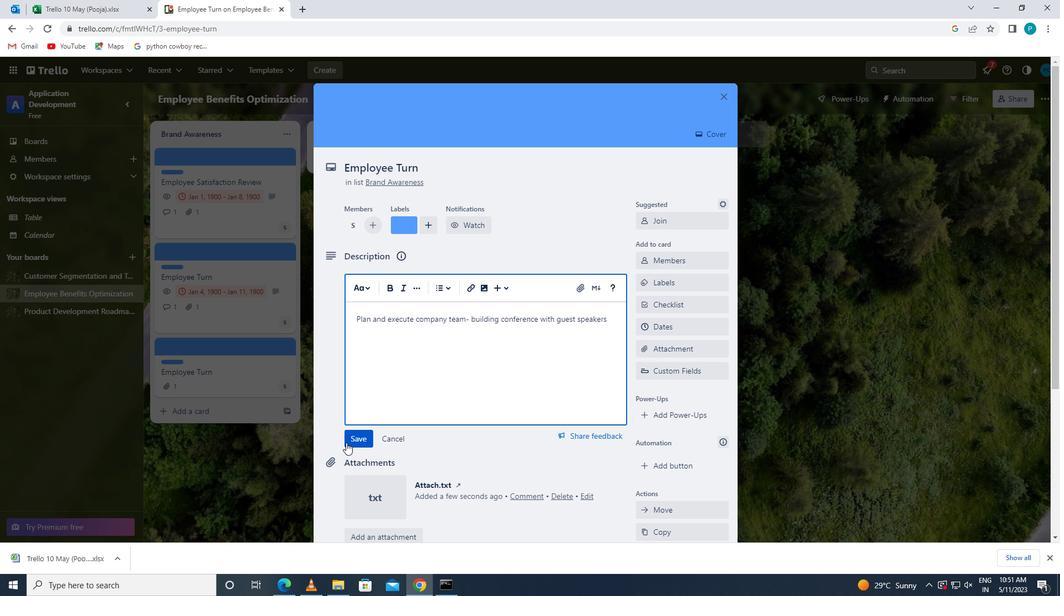
Action: Mouse moved to (420, 493)
Screenshot: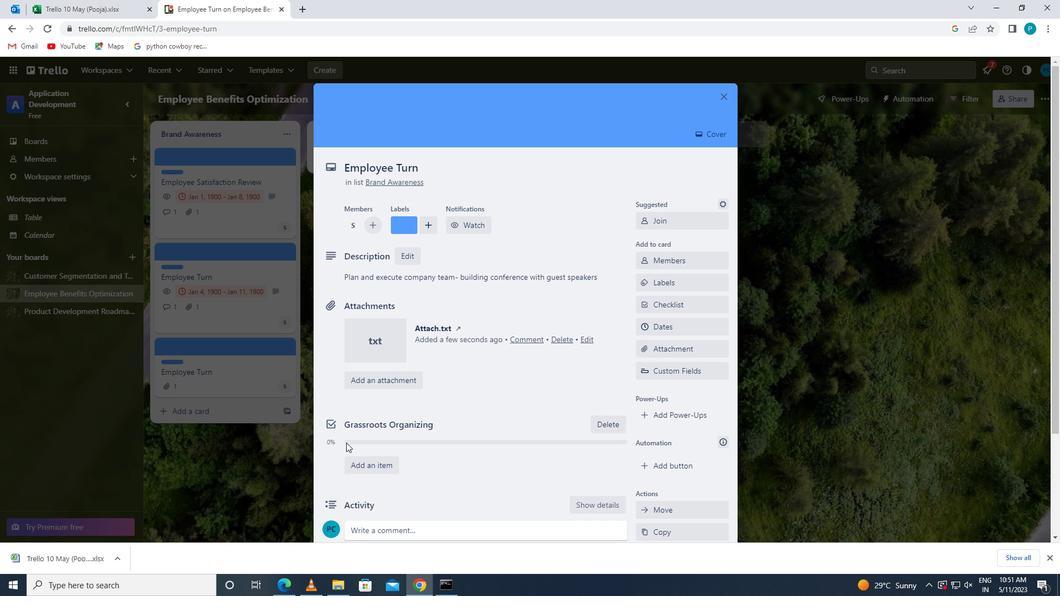 
Action: Mouse scrolled (420, 493) with delta (0, 0)
Screenshot: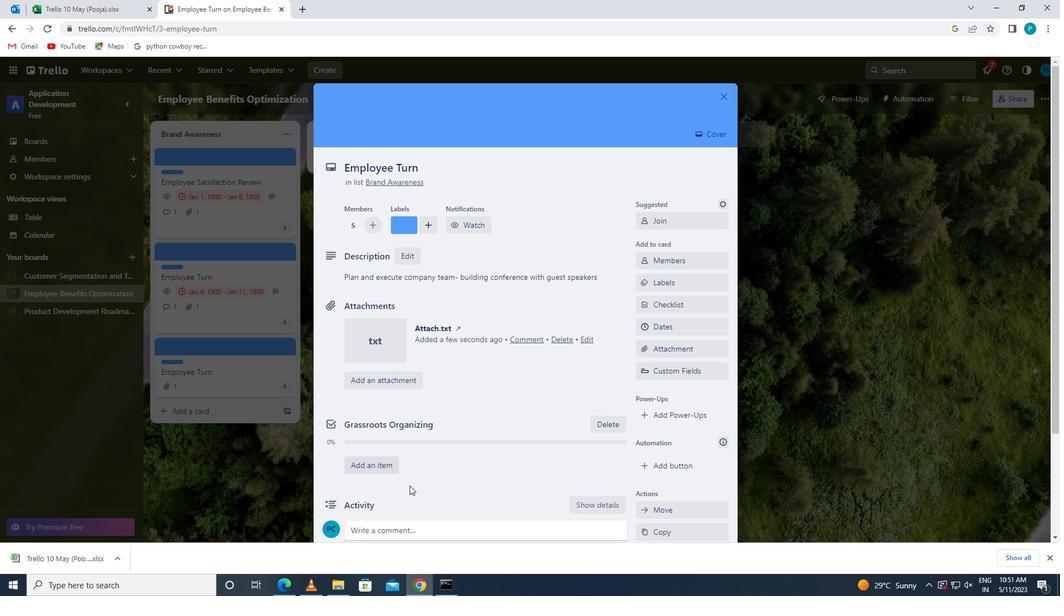 
Action: Mouse scrolled (420, 493) with delta (0, 0)
Screenshot: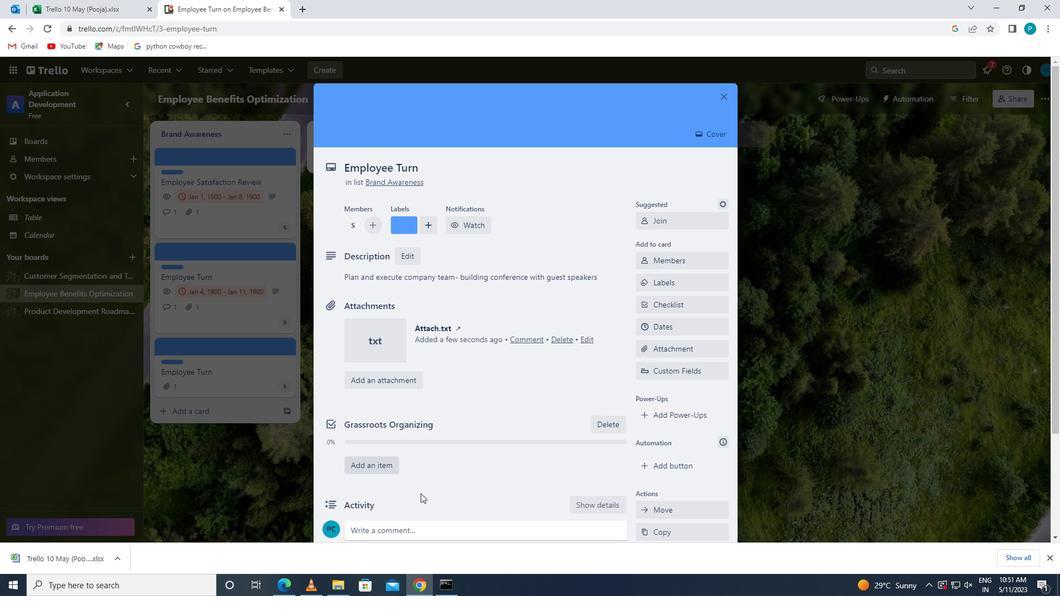 
Action: Mouse scrolled (420, 493) with delta (0, 0)
Screenshot: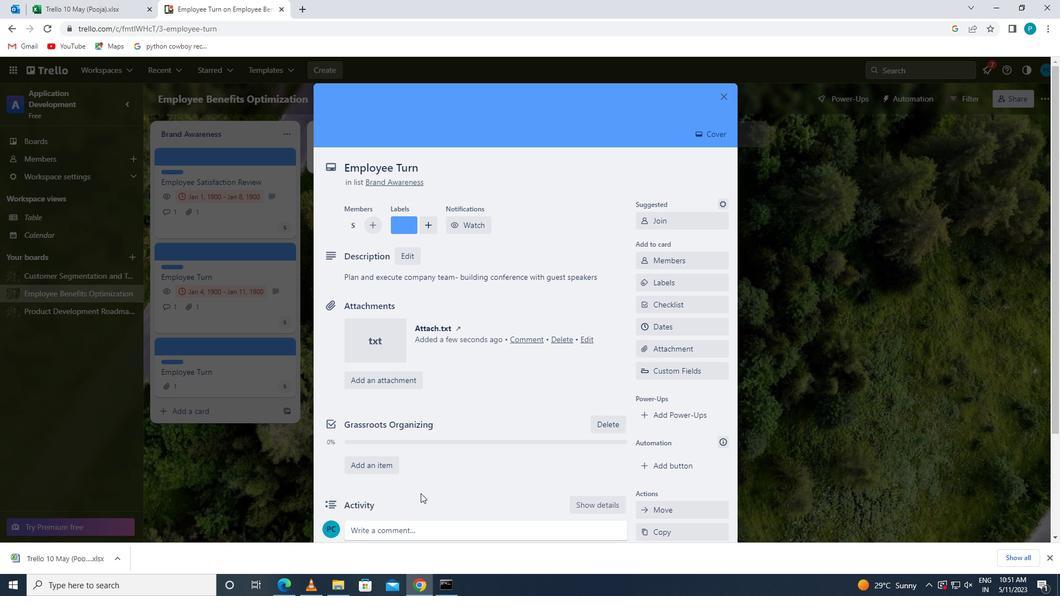 
Action: Mouse moved to (375, 407)
Screenshot: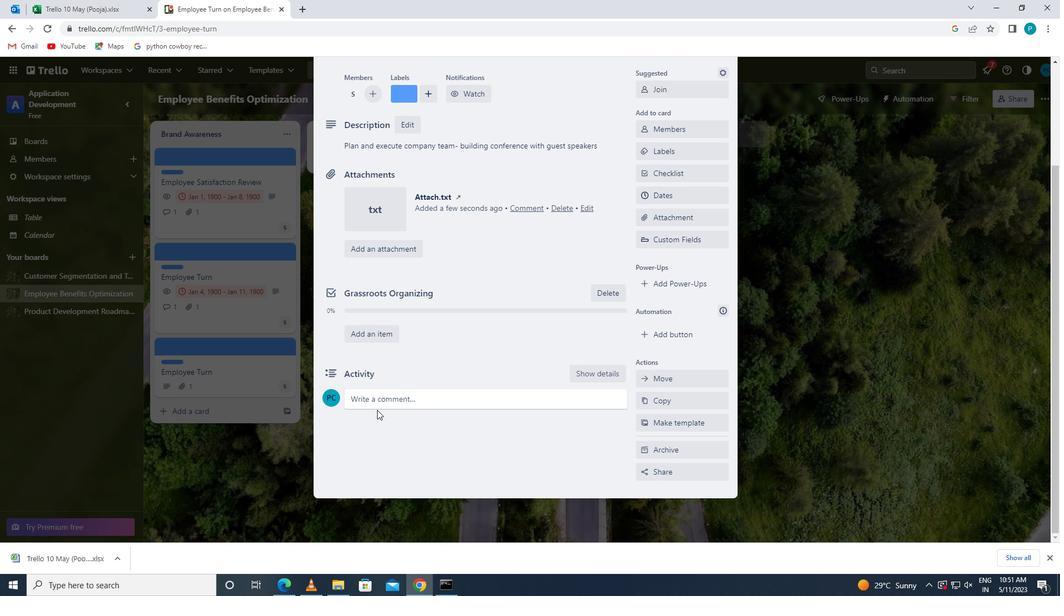 
Action: Mouse pressed left at (375, 407)
Screenshot: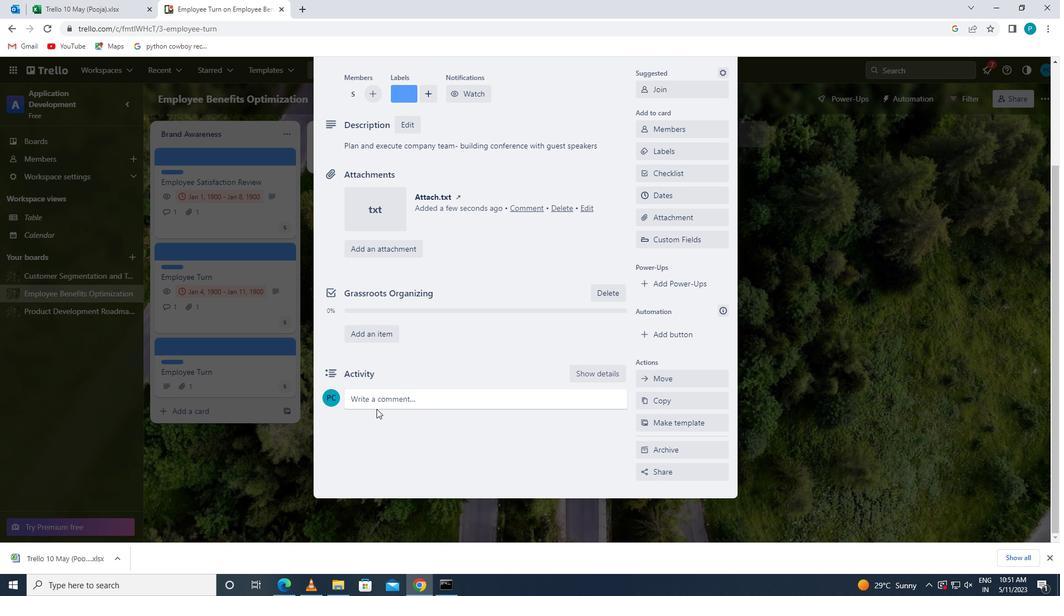 
Action: Key pressed <Key.caps_lock>g<Key.caps_lock>iven<Key.space>the<Key.space>potential<Key.space>risks<Key.space>associated<Key.space>wth<Key.space><Key.backspace><Key.backspace><Key.backspace>ith<Key.space>this<Key.space>task,<Key.space>let<Key.space>us<Key.space>ensure<Key.space>that<Key.space>we<Key.space>have<Key.space>a<Key.space>solid<Key.space>risk<Key.space>manaa<Key.backspace>gement<Key.space>plan<Key.space>in<Key.space>plax<Key.backspace>ce
Screenshot: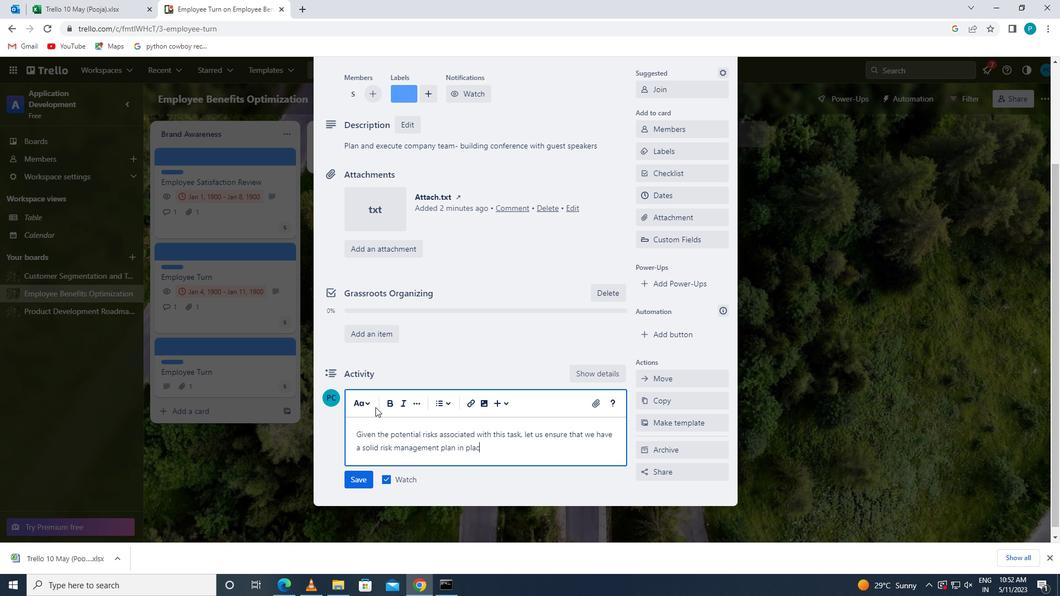 
Action: Mouse moved to (350, 480)
Screenshot: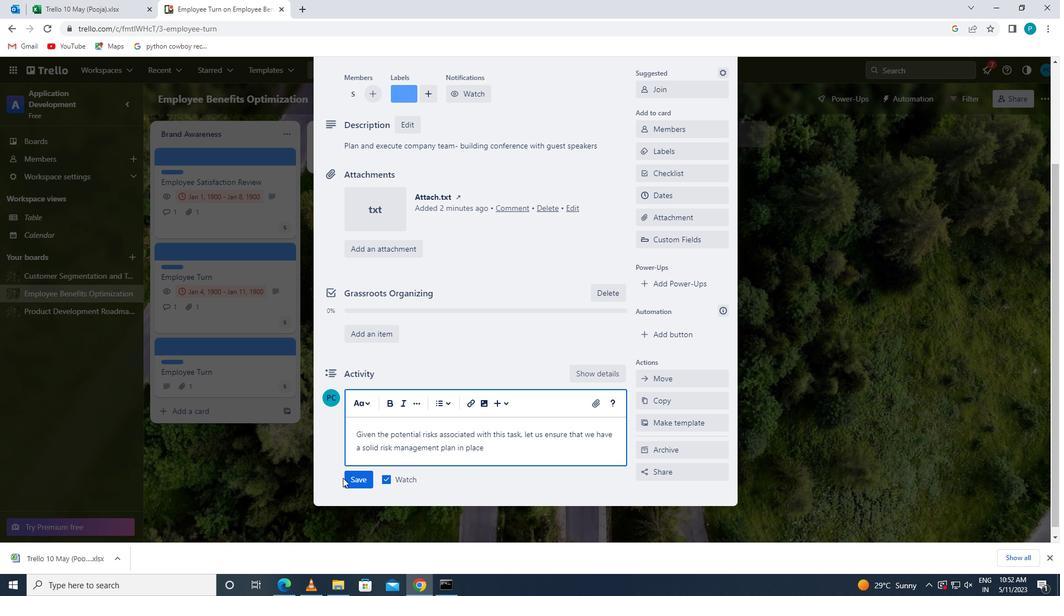 
Action: Mouse pressed left at (350, 480)
Screenshot: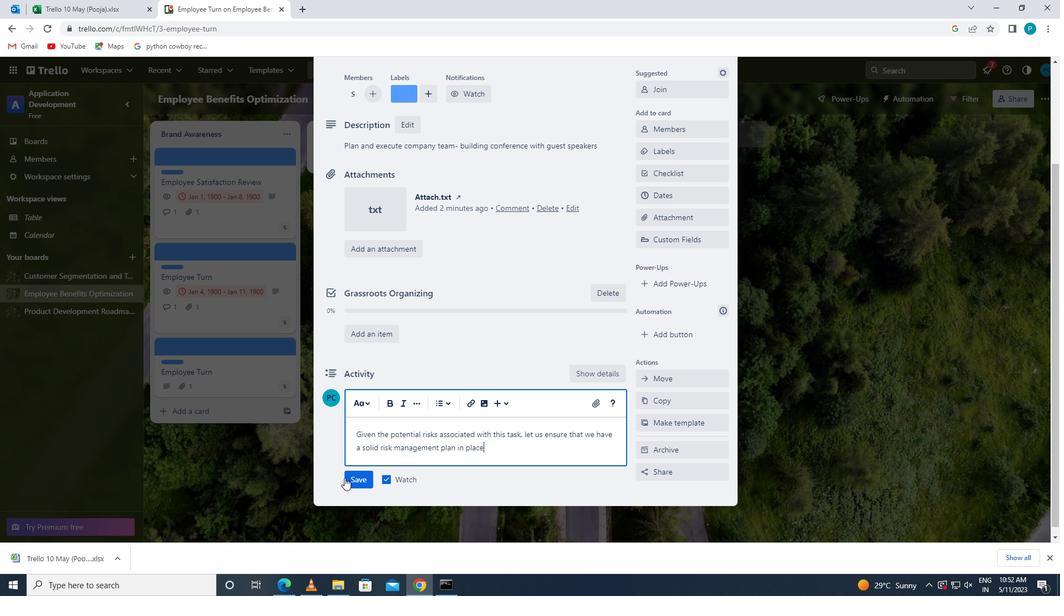 
Action: Mouse moved to (668, 202)
Screenshot: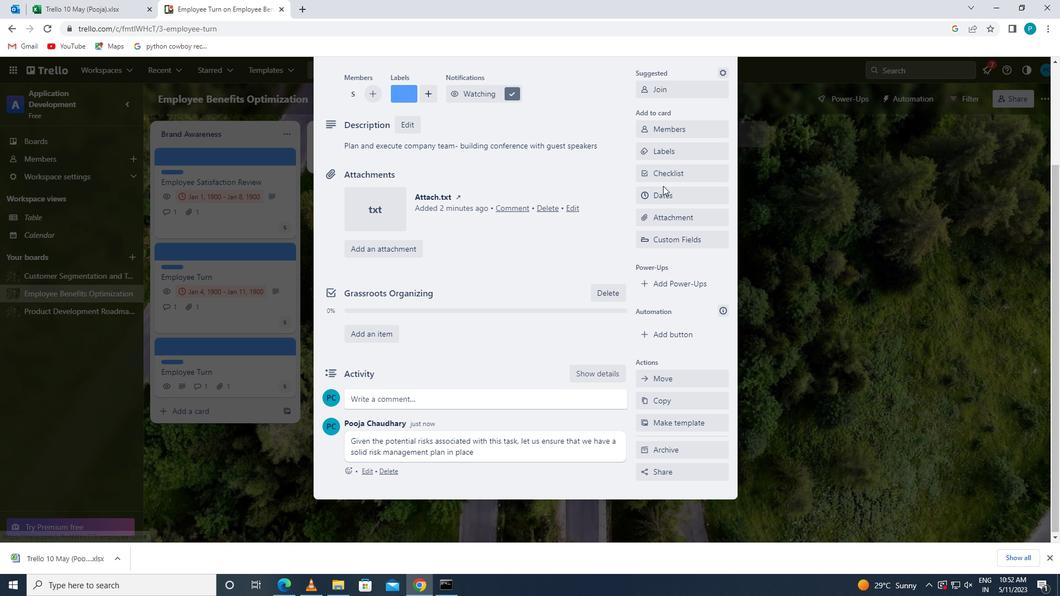 
Action: Mouse pressed left at (668, 202)
Screenshot: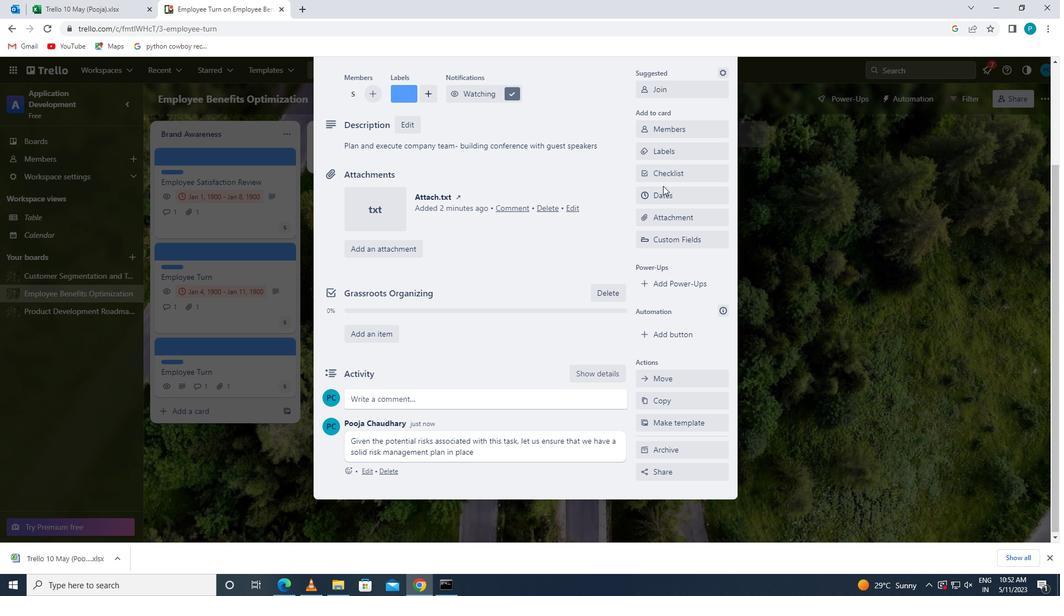 
Action: Mouse moved to (666, 296)
Screenshot: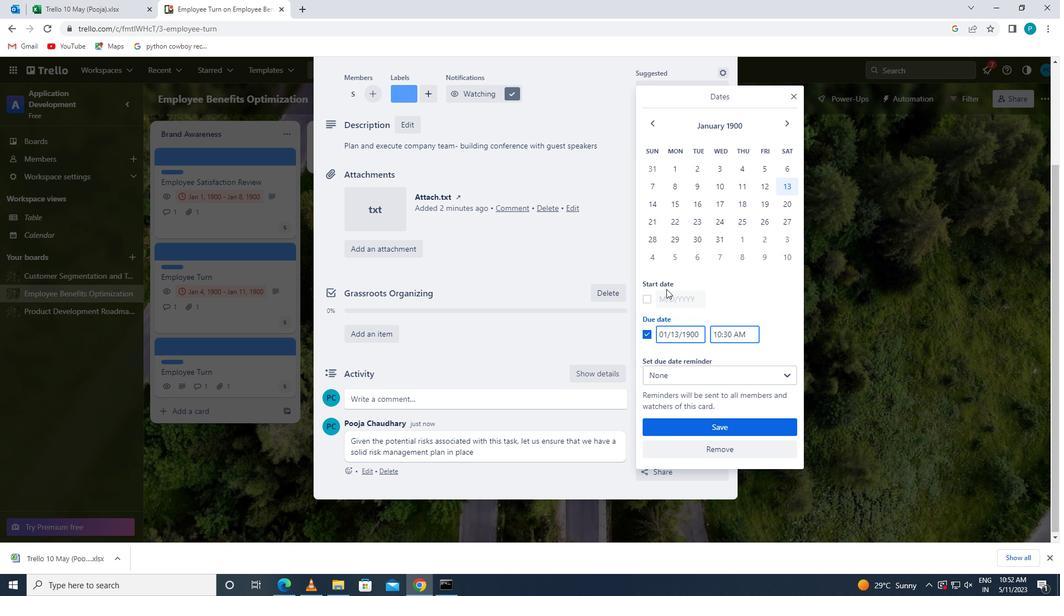 
Action: Mouse pressed left at (666, 296)
Screenshot: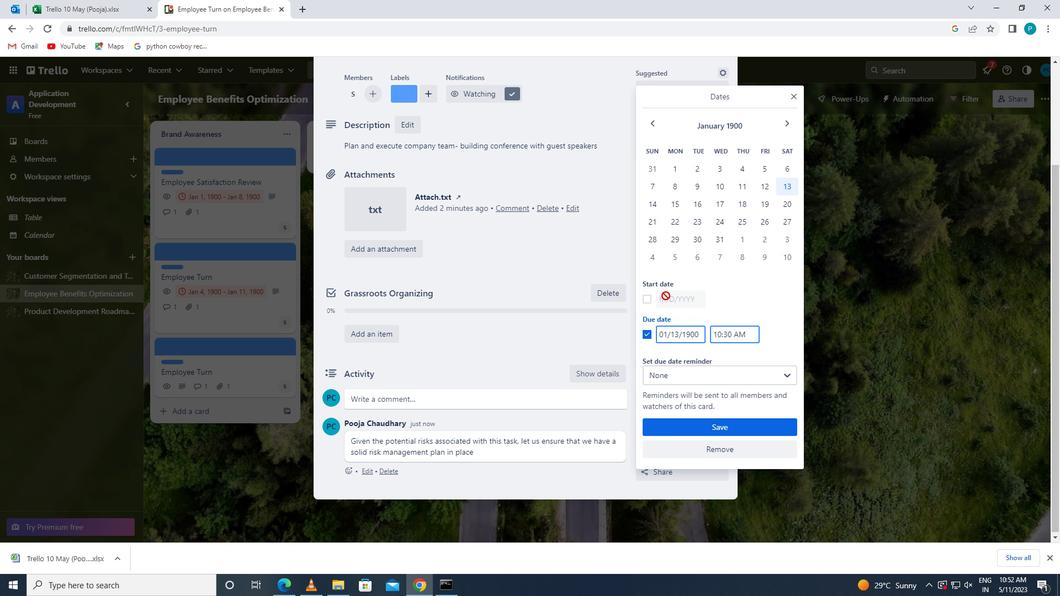 
Action: Mouse moved to (643, 299)
Screenshot: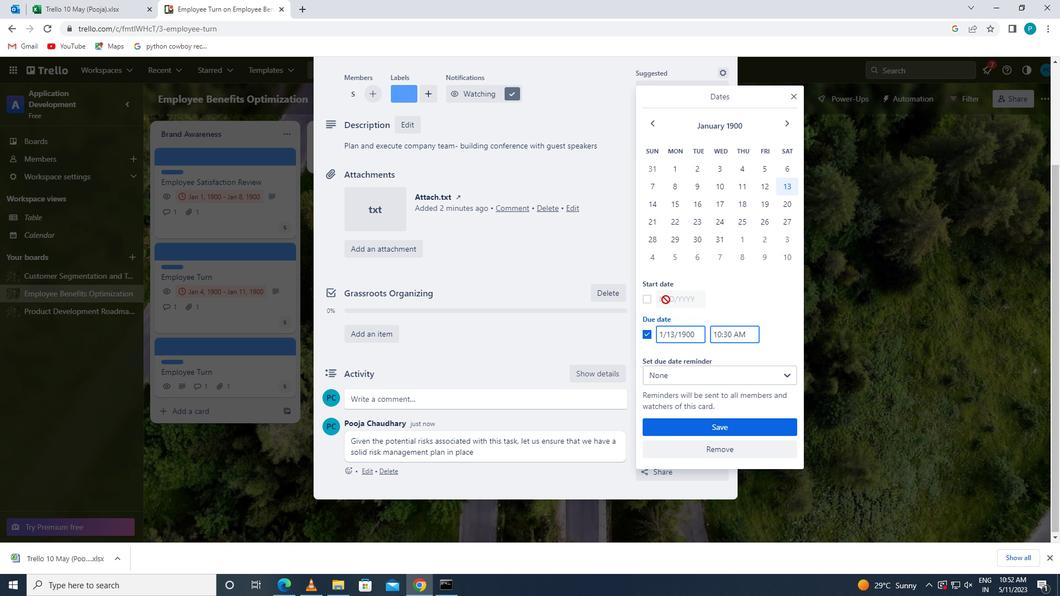 
Action: Mouse pressed left at (643, 299)
Screenshot: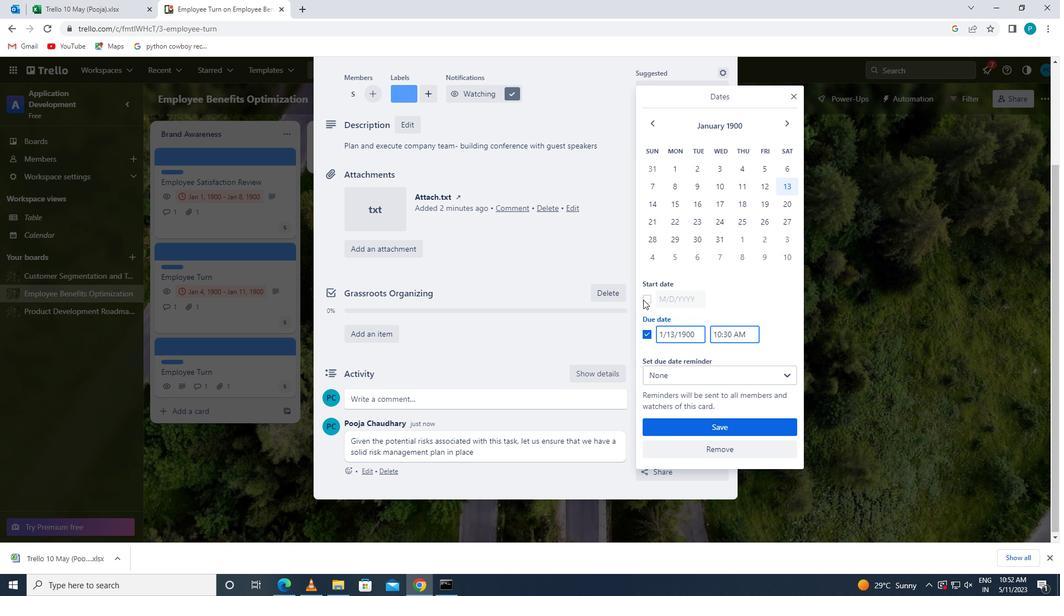 
Action: Mouse moved to (675, 298)
Screenshot: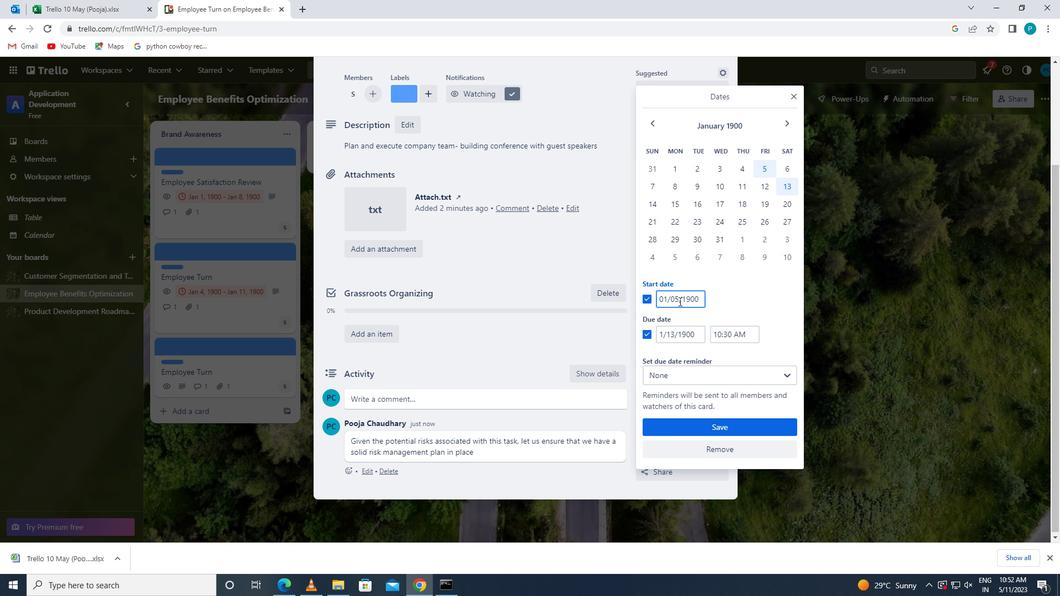 
Action: Mouse pressed left at (675, 298)
Screenshot: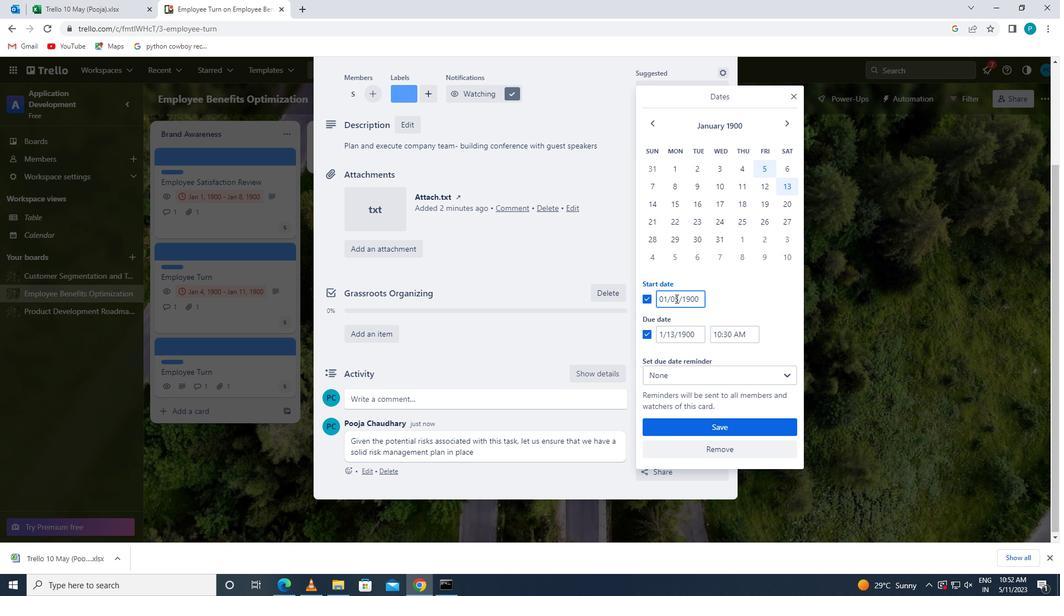 
Action: Mouse moved to (671, 297)
Screenshot: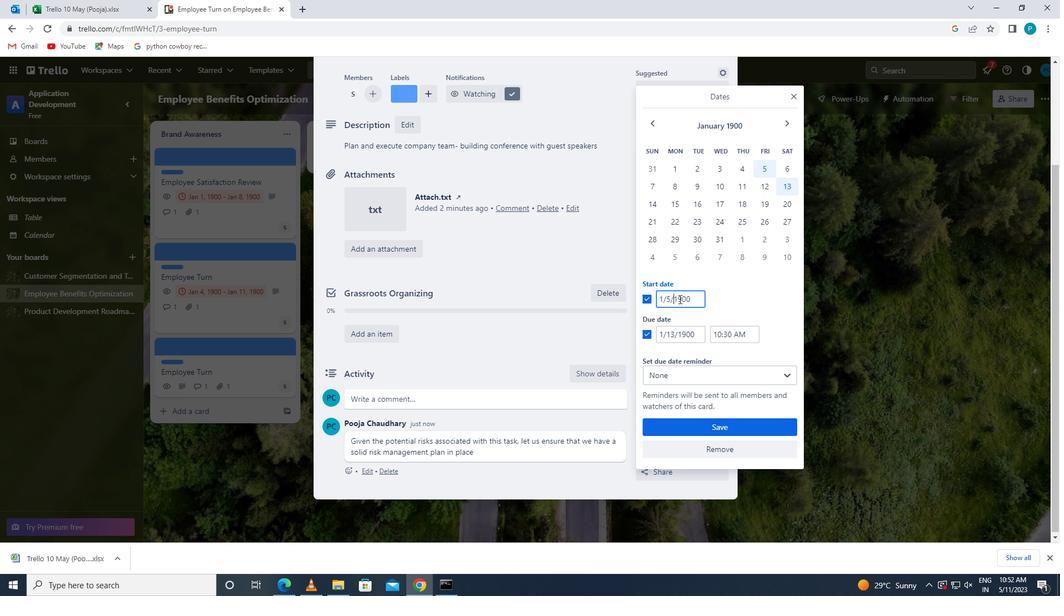
Action: Mouse pressed left at (671, 297)
Screenshot: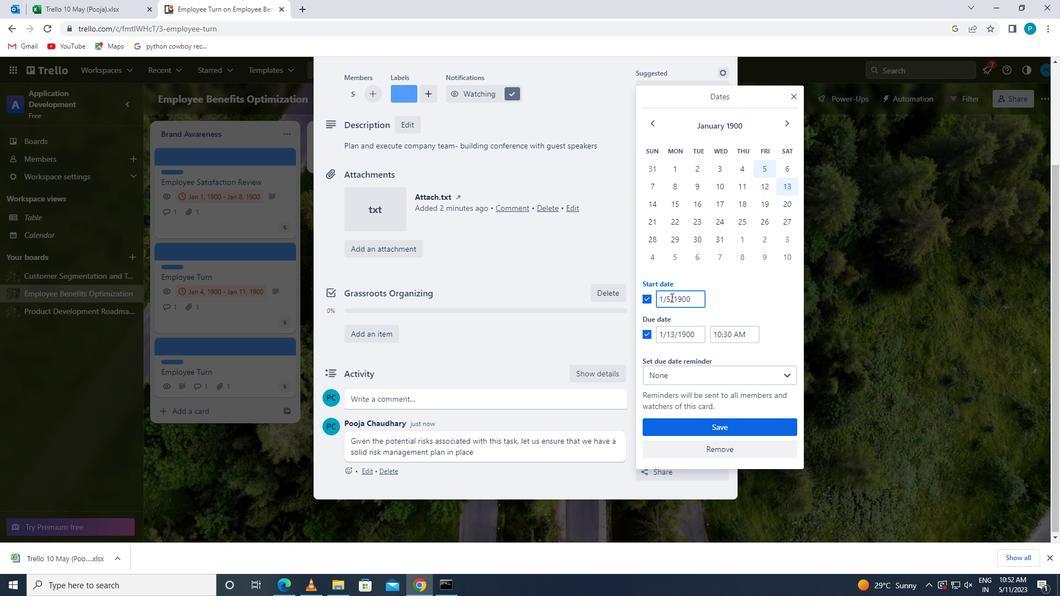 
Action: Key pressed <Key.backspace>6<Key.backspace>7
Screenshot: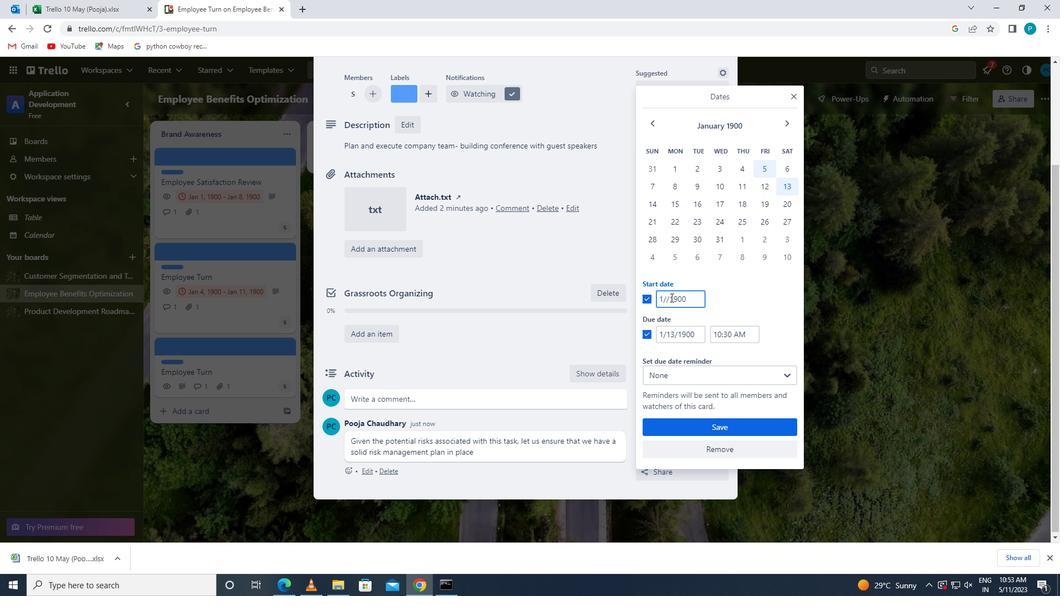 
Action: Mouse moved to (674, 335)
Screenshot: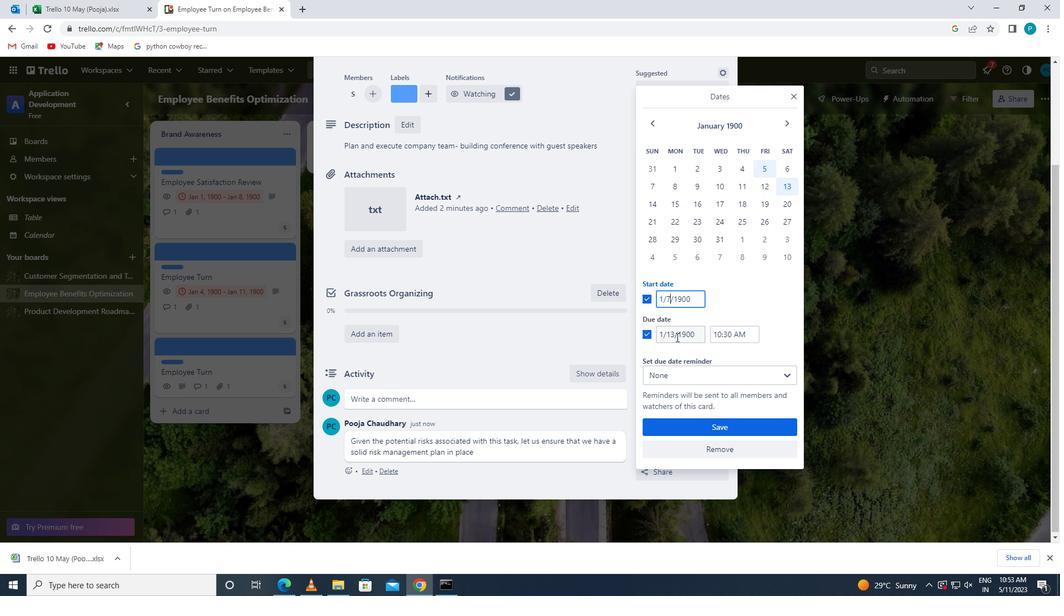 
Action: Mouse pressed left at (674, 335)
Screenshot: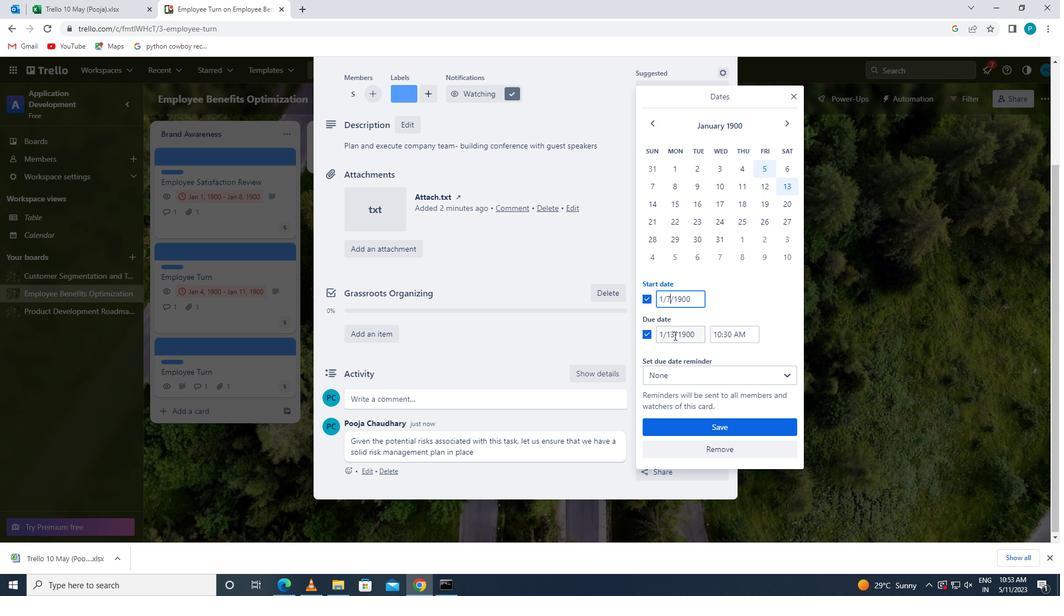 
Action: Key pressed <Key.backspace>14
Screenshot: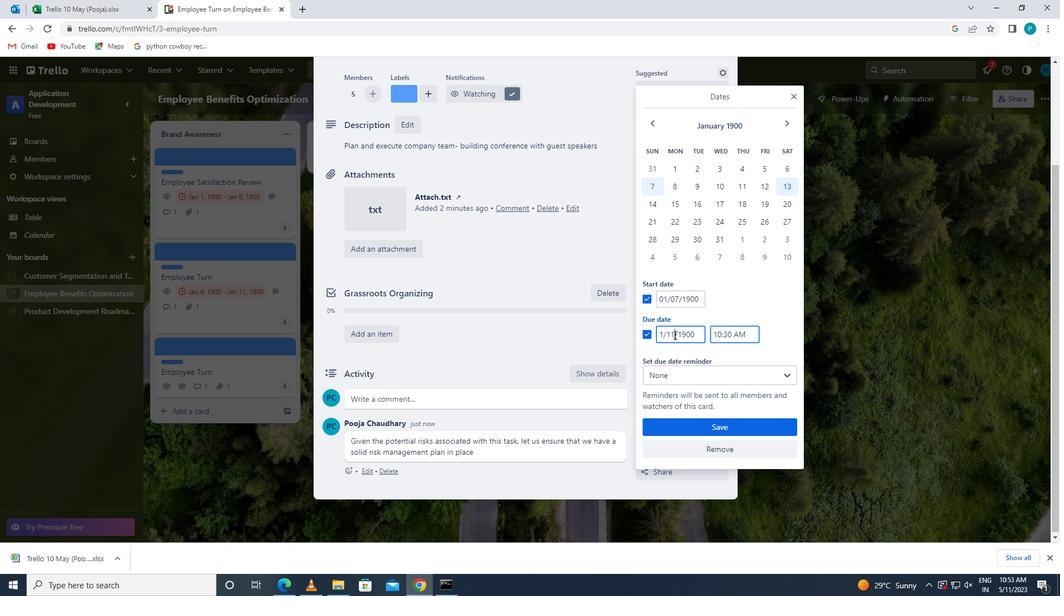 
Action: Mouse moved to (694, 423)
Screenshot: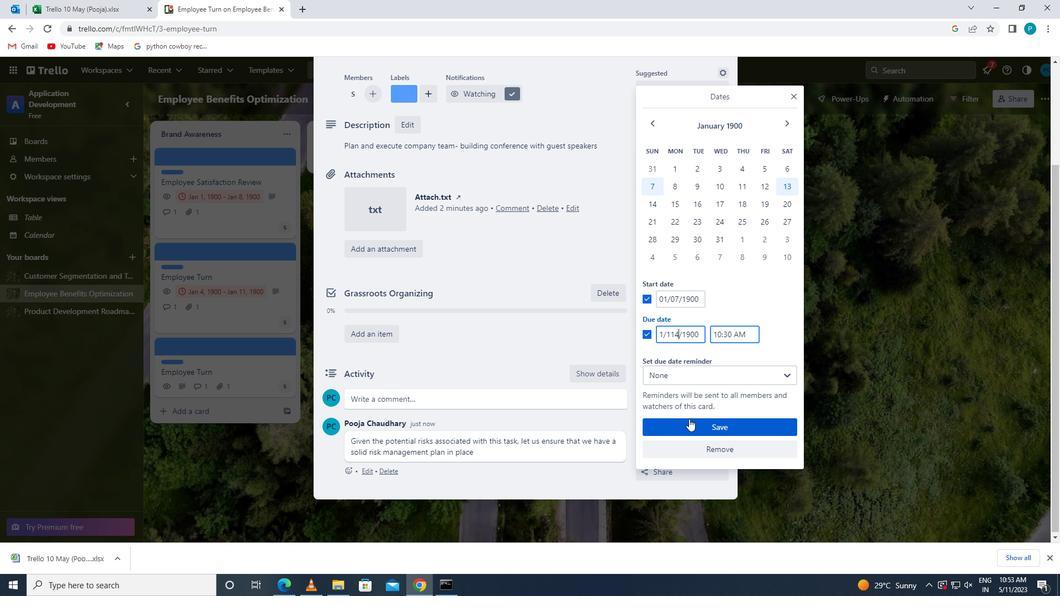 
Action: Mouse pressed left at (694, 423)
Screenshot: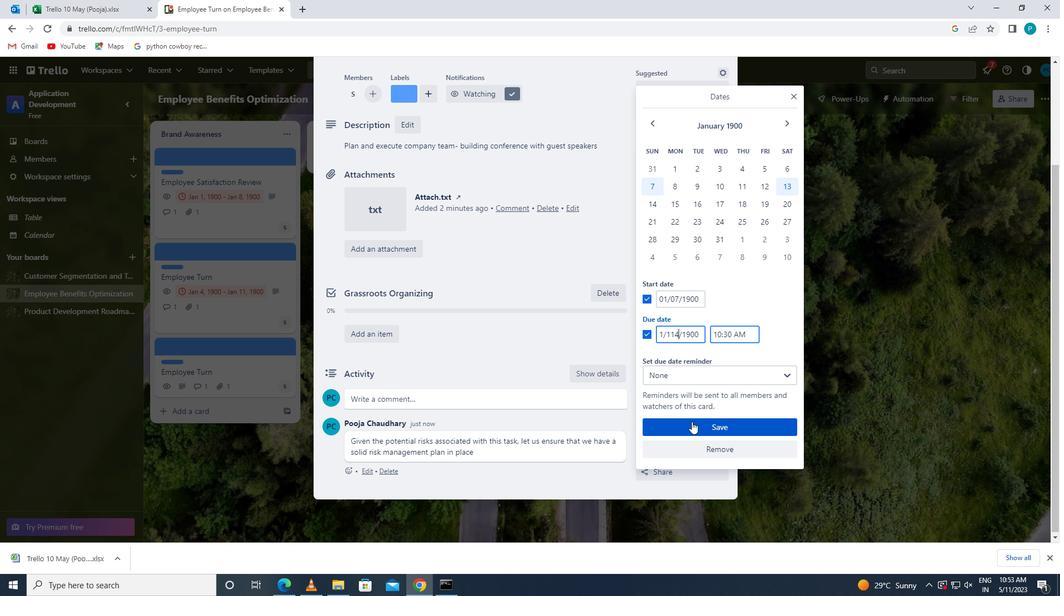 
